 Task: Create new Company, with domain: 'stjohns.edu' and type: 'Prospect'. Add new contact for this company, with mail Id: 'Utkarsh34Myers@stjohns.edu', First Name: Utkarsh, Last name:  Myers, Job Title: 'Graphic Designer', Phone Number: '(702) 555-3461'. Change life cycle stage to  Lead and lead status to  In Progress. Logged in from softage.6@softage.net
Action: Mouse moved to (106, 75)
Screenshot: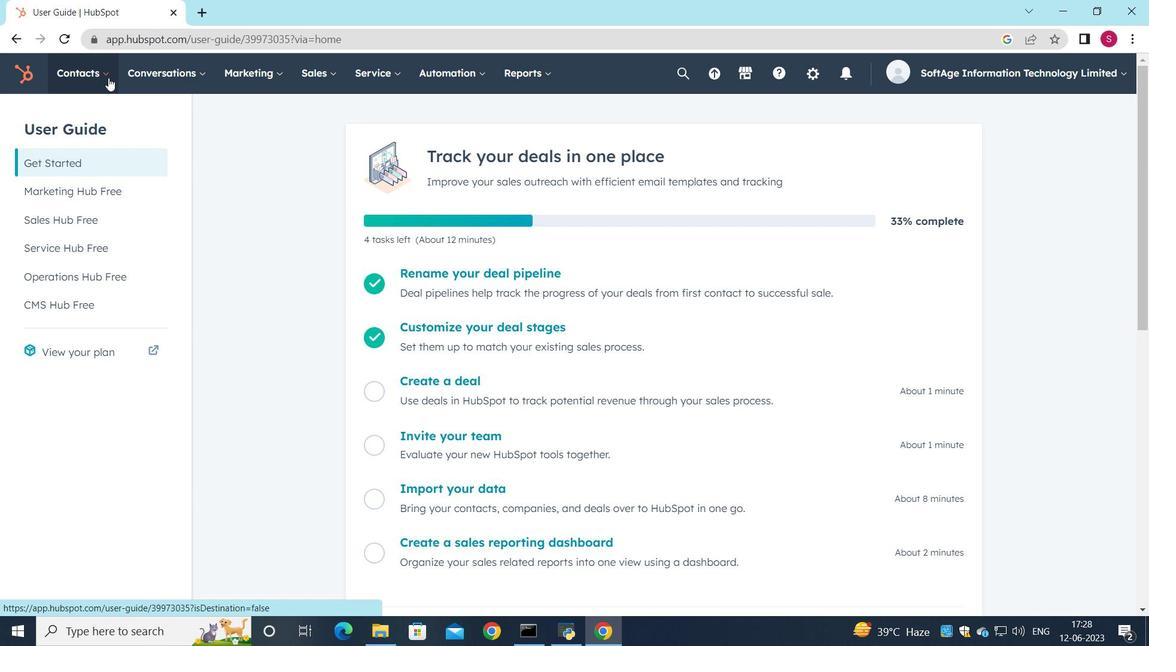 
Action: Mouse pressed left at (106, 75)
Screenshot: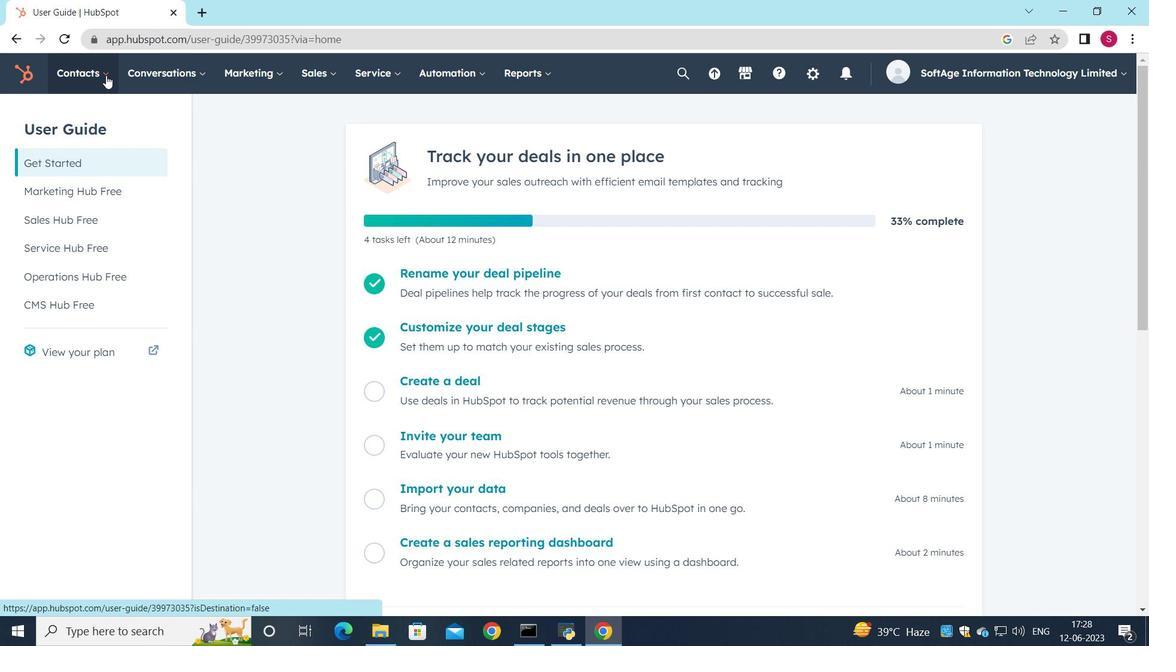 
Action: Mouse moved to (119, 141)
Screenshot: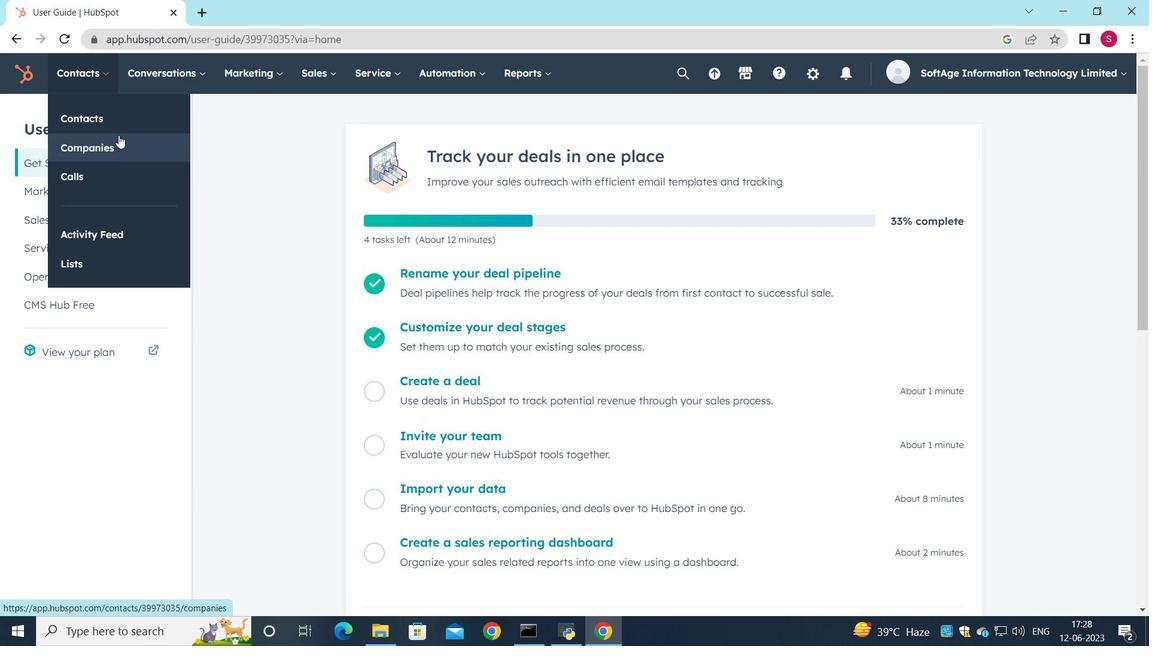 
Action: Mouse pressed left at (119, 141)
Screenshot: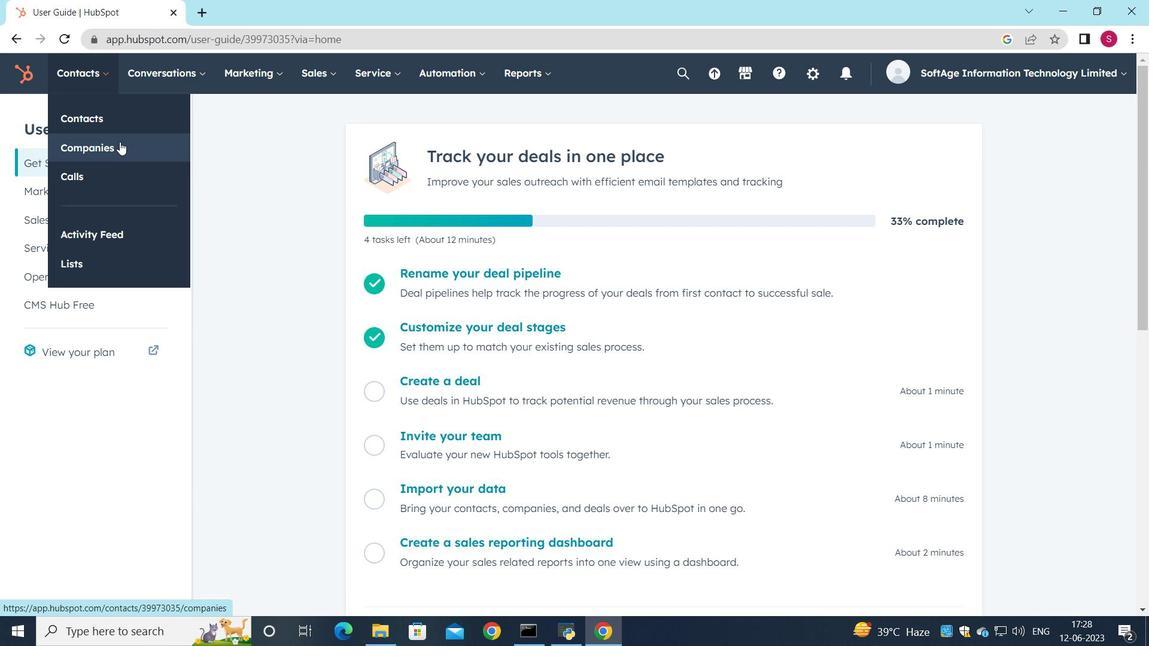 
Action: Mouse moved to (1042, 127)
Screenshot: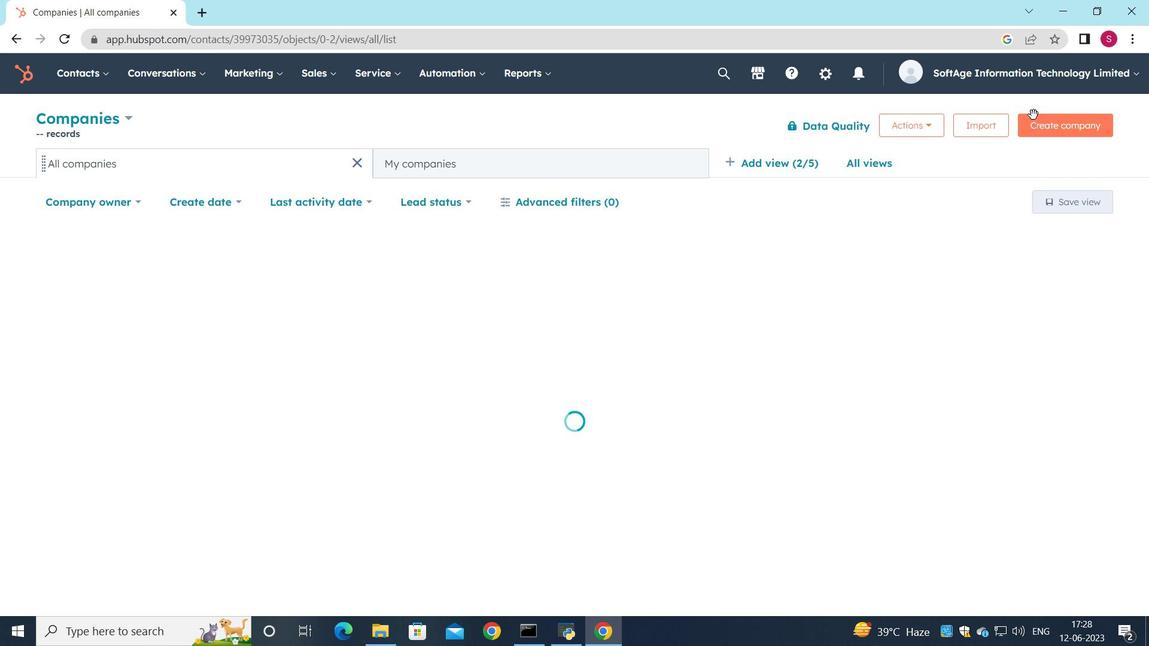 
Action: Mouse pressed left at (1042, 127)
Screenshot: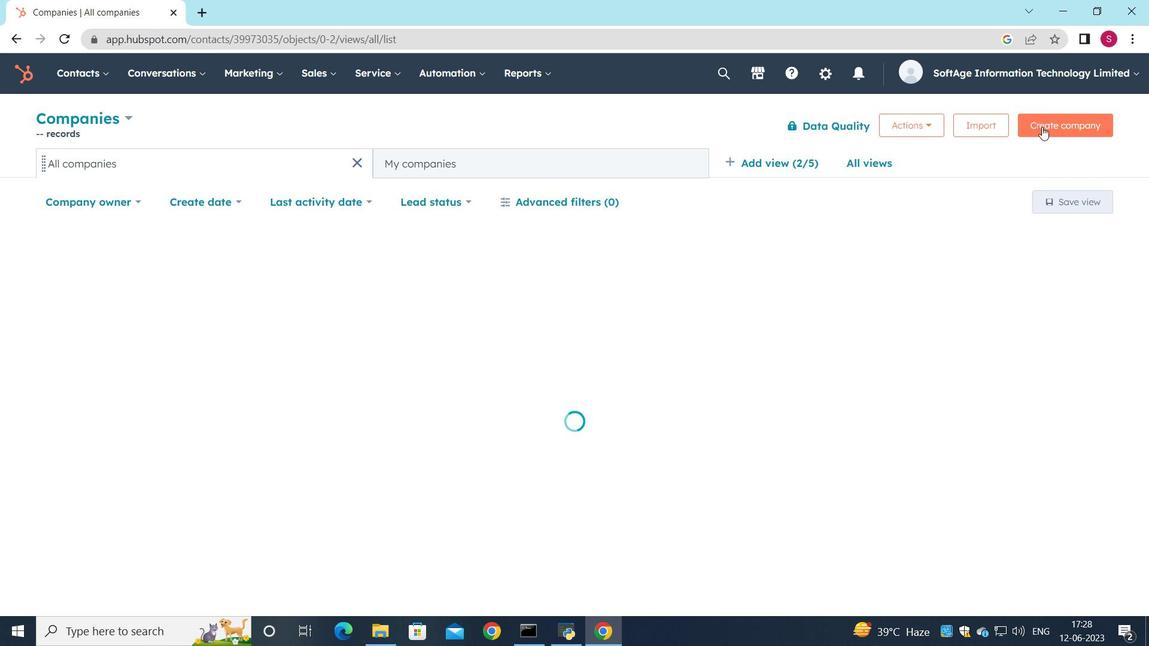 
Action: Mouse moved to (857, 190)
Screenshot: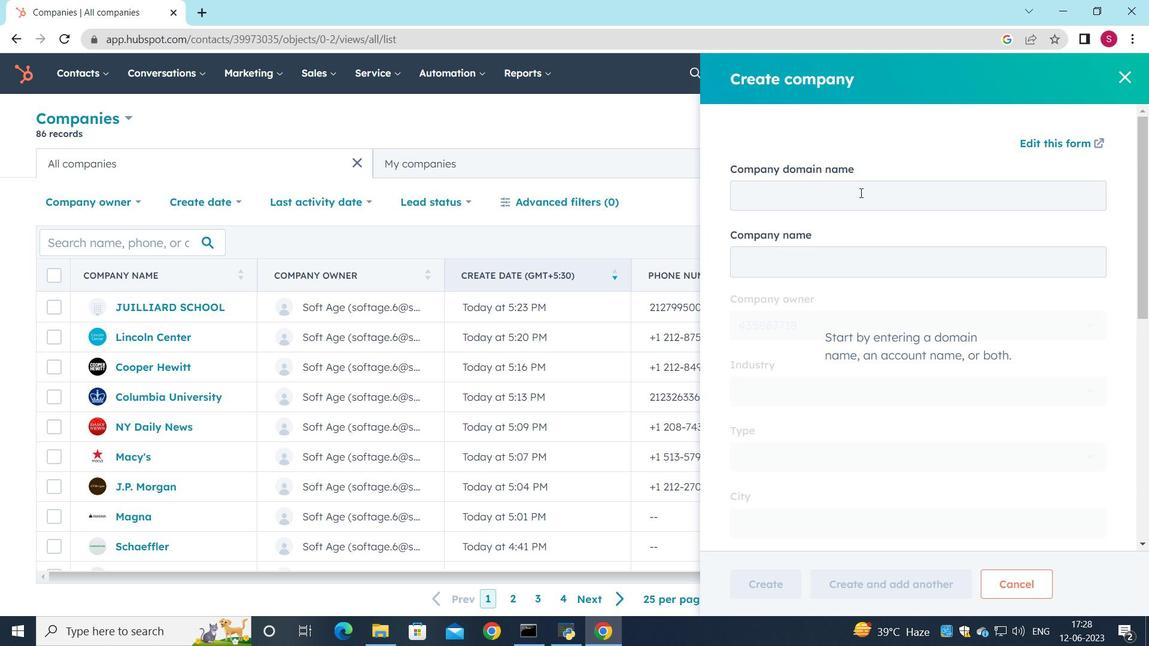 
Action: Mouse pressed left at (857, 190)
Screenshot: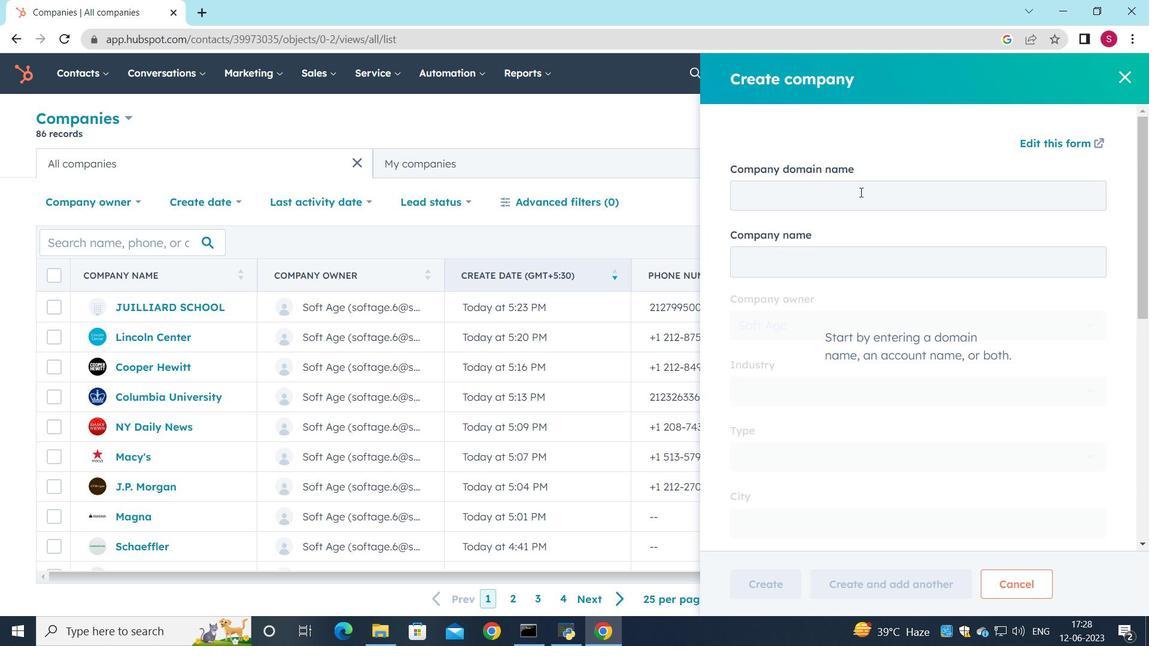 
Action: Key pressed stjohns.edu
Screenshot: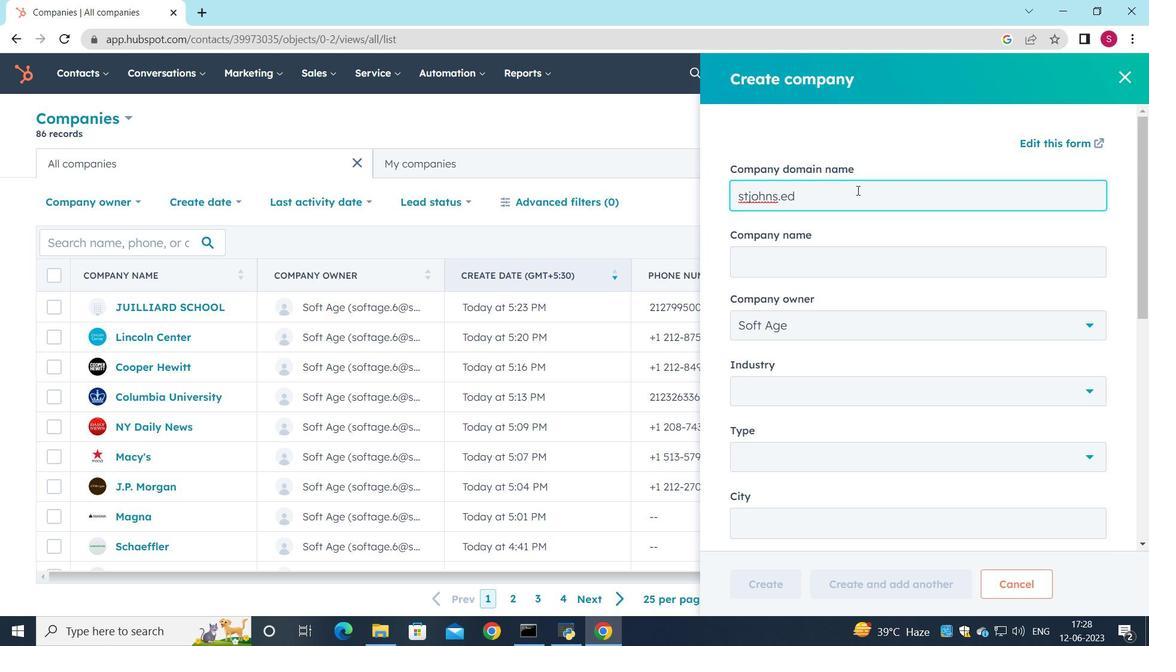 
Action: Mouse moved to (799, 447)
Screenshot: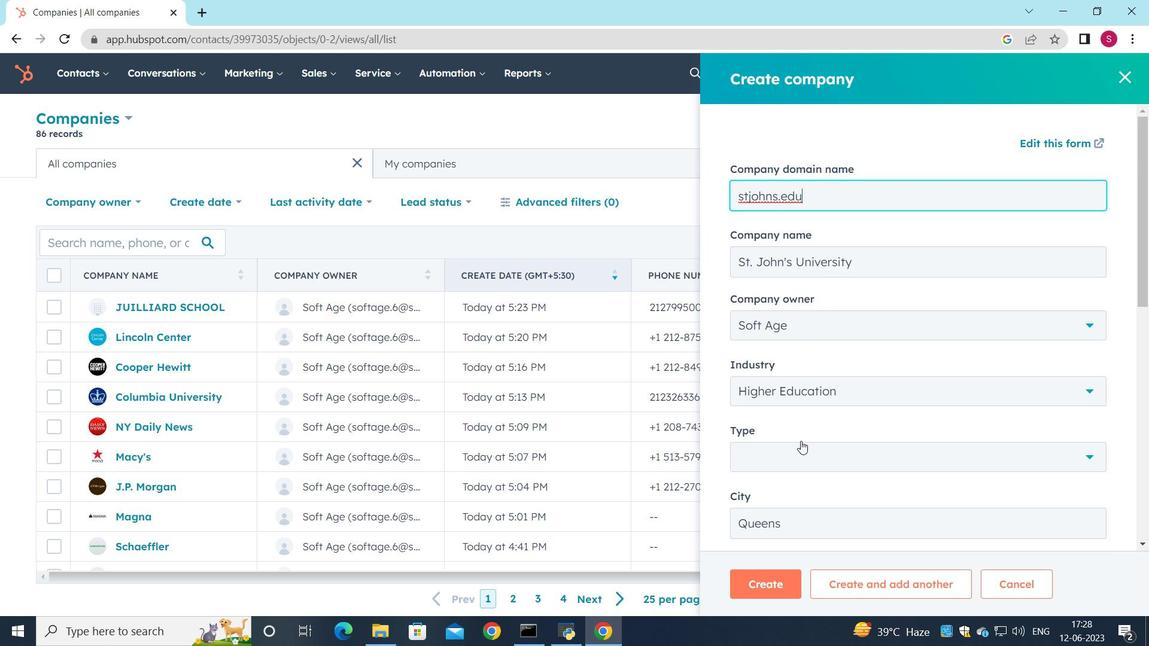 
Action: Mouse pressed left at (799, 447)
Screenshot: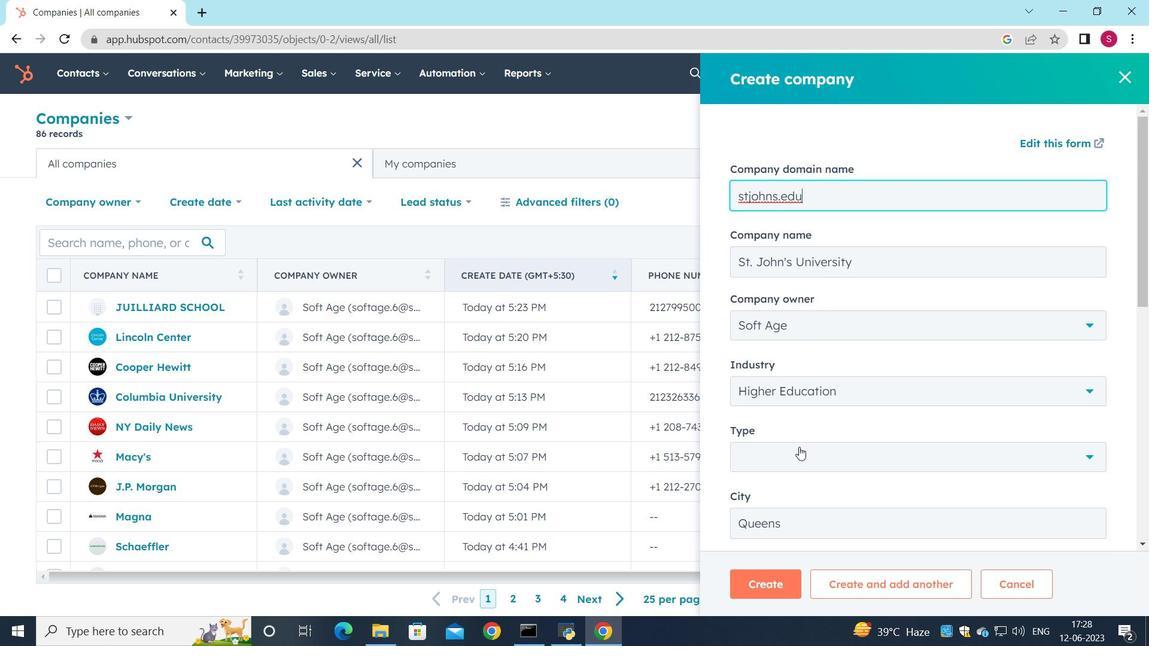 
Action: Mouse moved to (763, 328)
Screenshot: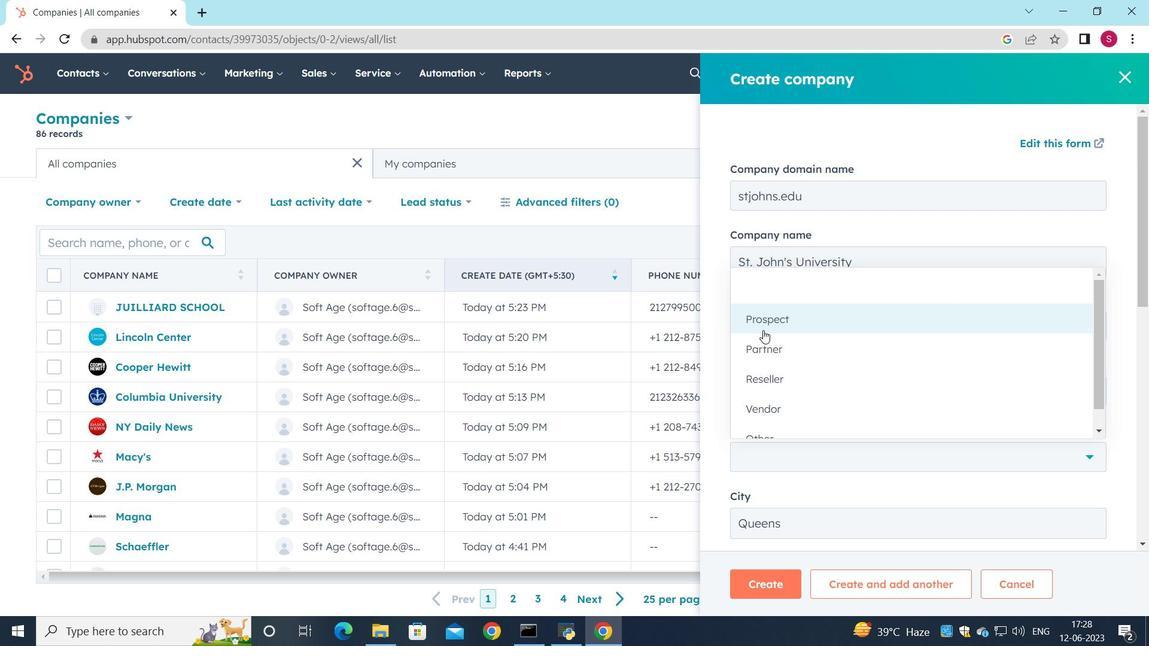 
Action: Mouse pressed left at (763, 328)
Screenshot: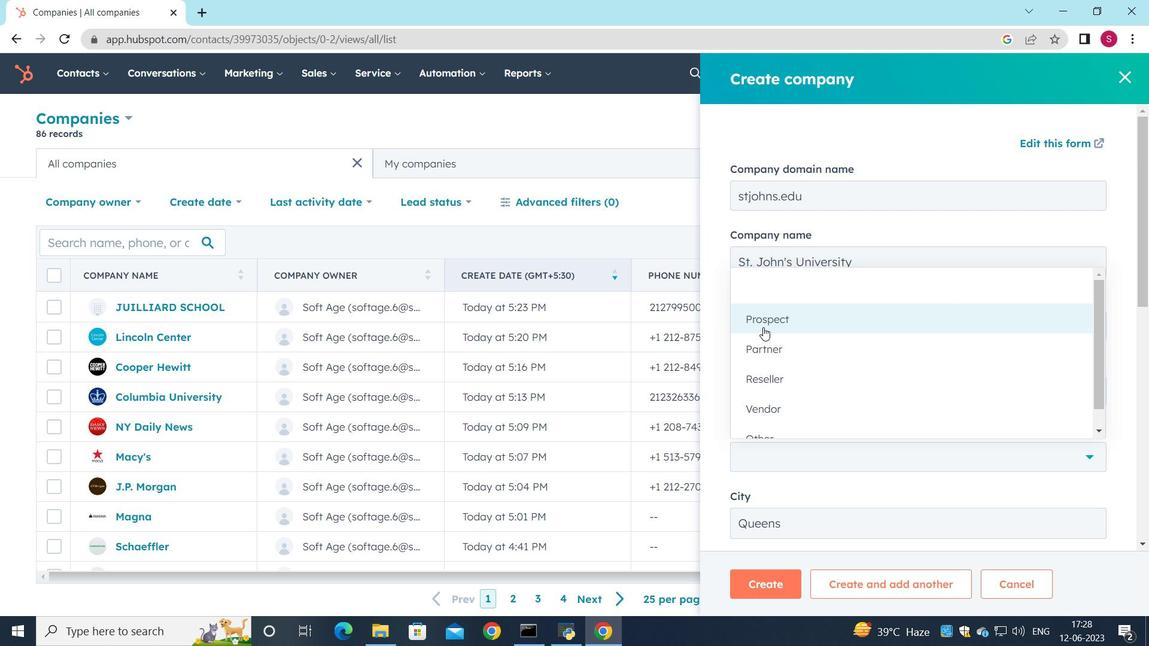 
Action: Mouse moved to (754, 385)
Screenshot: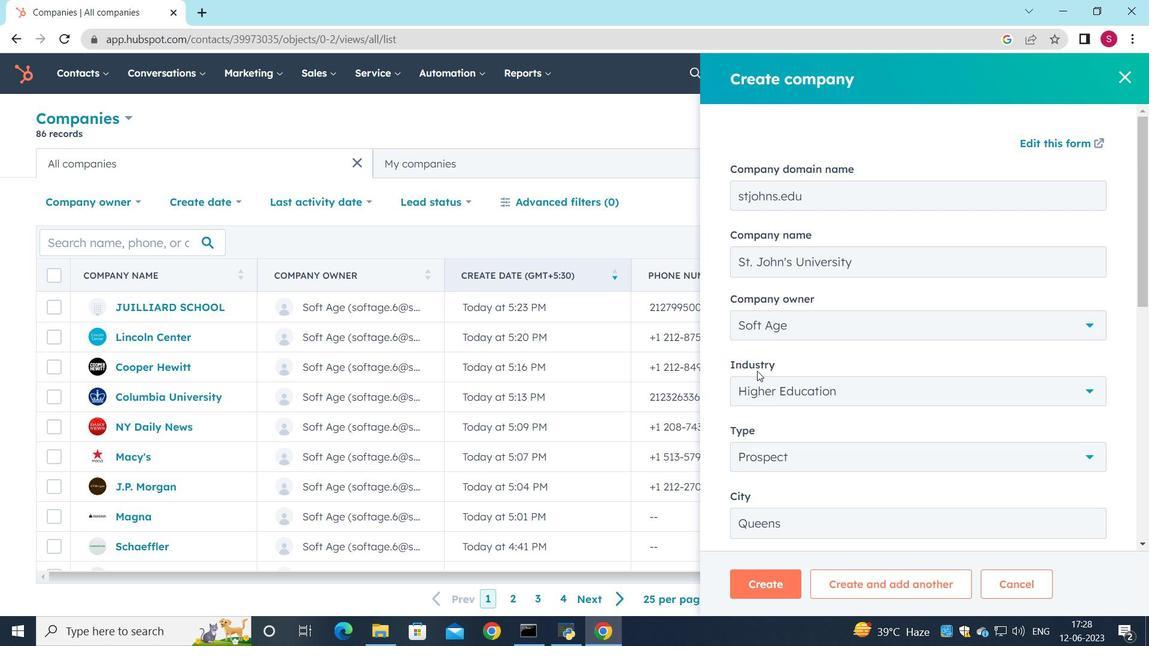 
Action: Mouse scrolled (754, 384) with delta (0, 0)
Screenshot: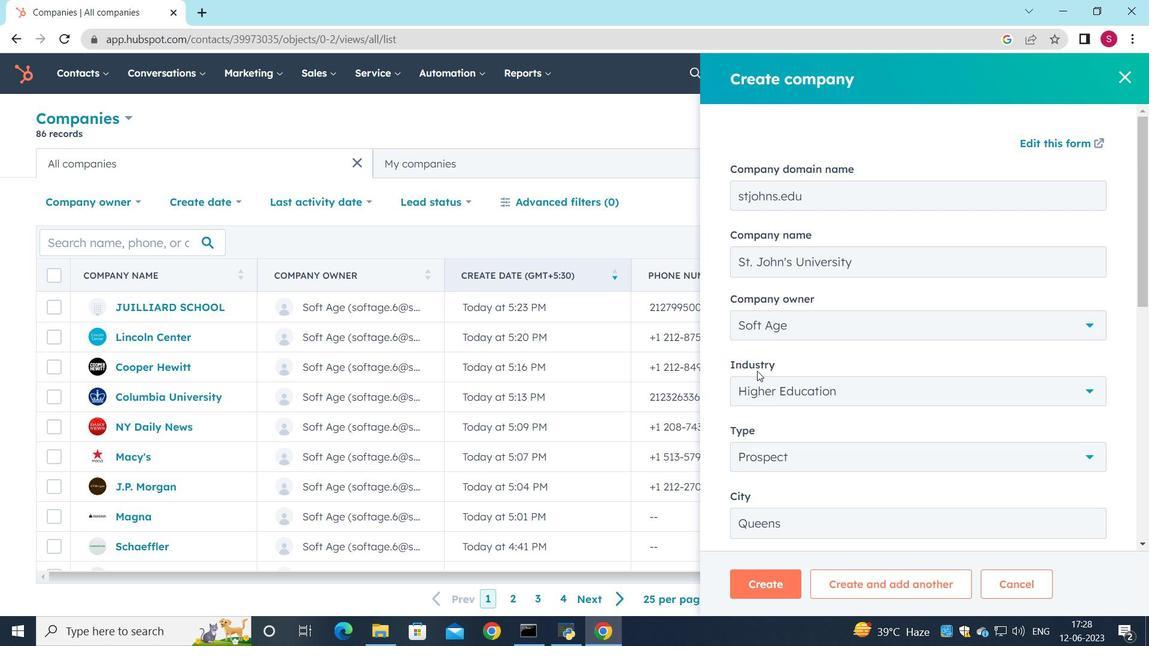 
Action: Mouse moved to (754, 401)
Screenshot: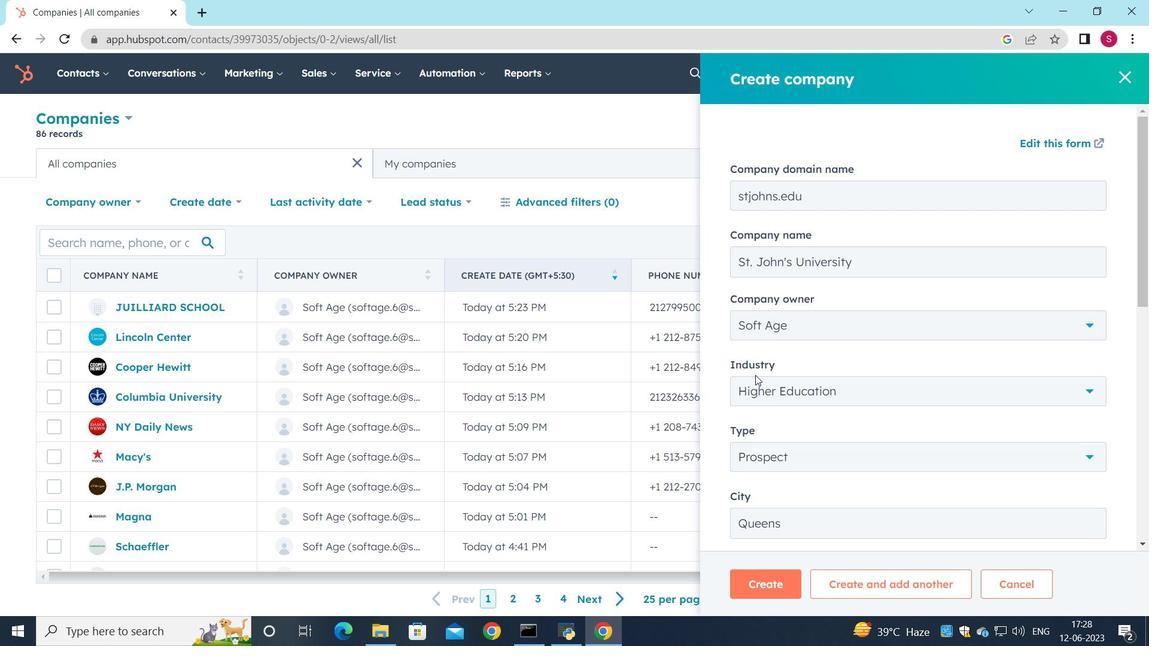 
Action: Mouse scrolled (754, 400) with delta (0, 0)
Screenshot: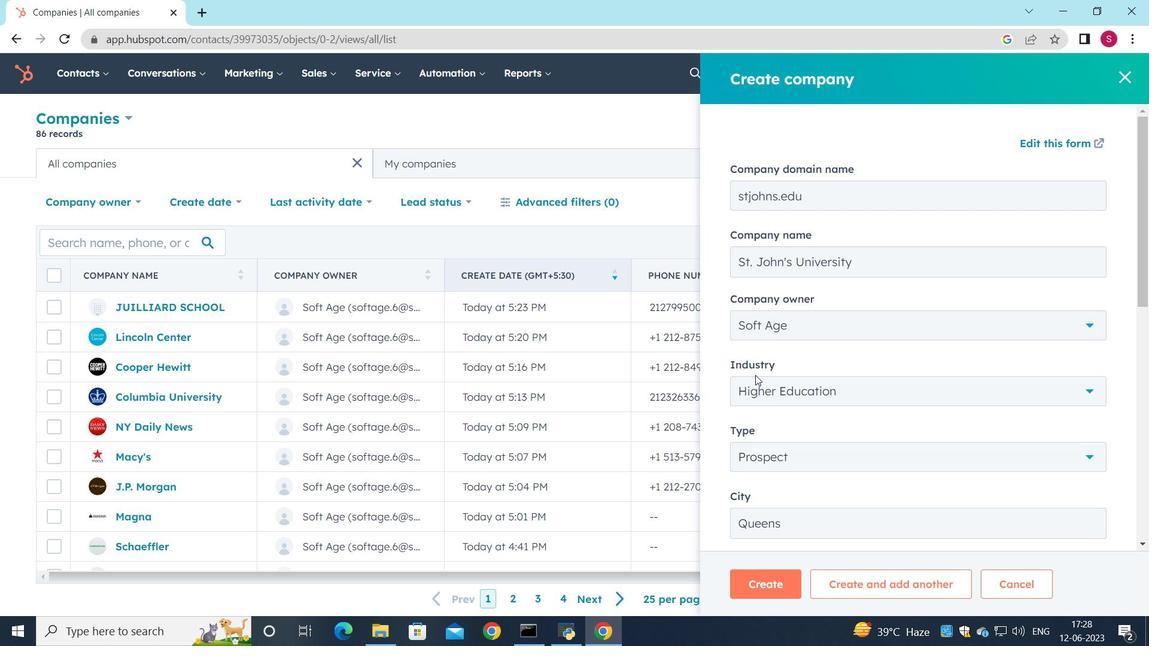 
Action: Mouse moved to (759, 591)
Screenshot: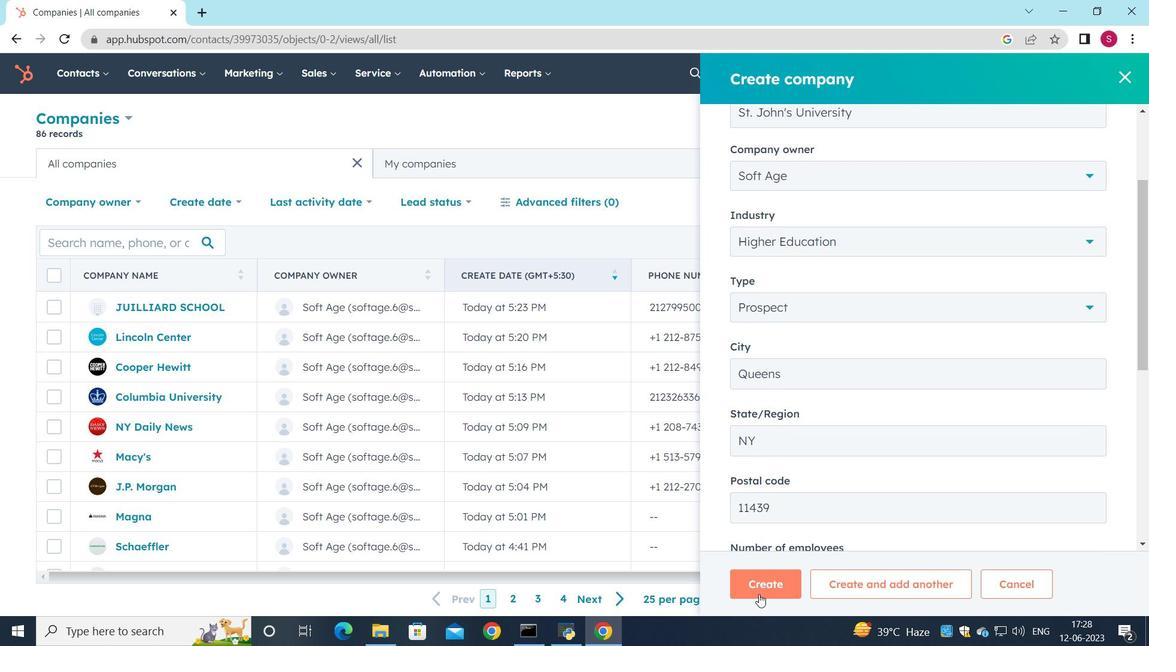 
Action: Mouse pressed left at (759, 591)
Screenshot: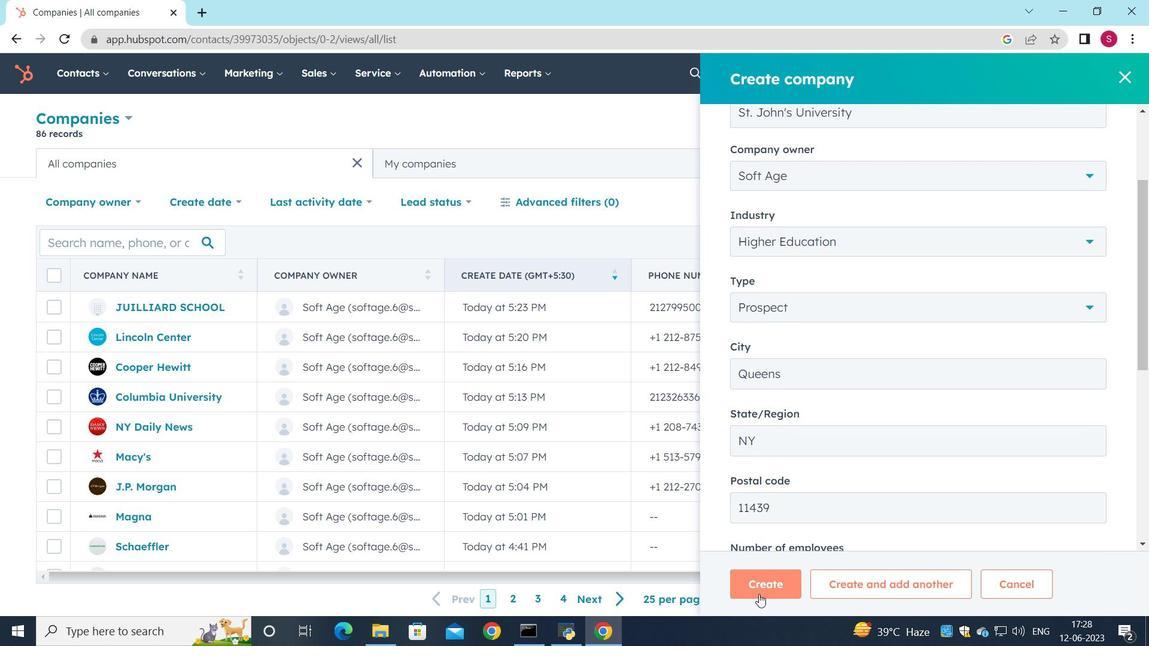 
Action: Mouse moved to (666, 414)
Screenshot: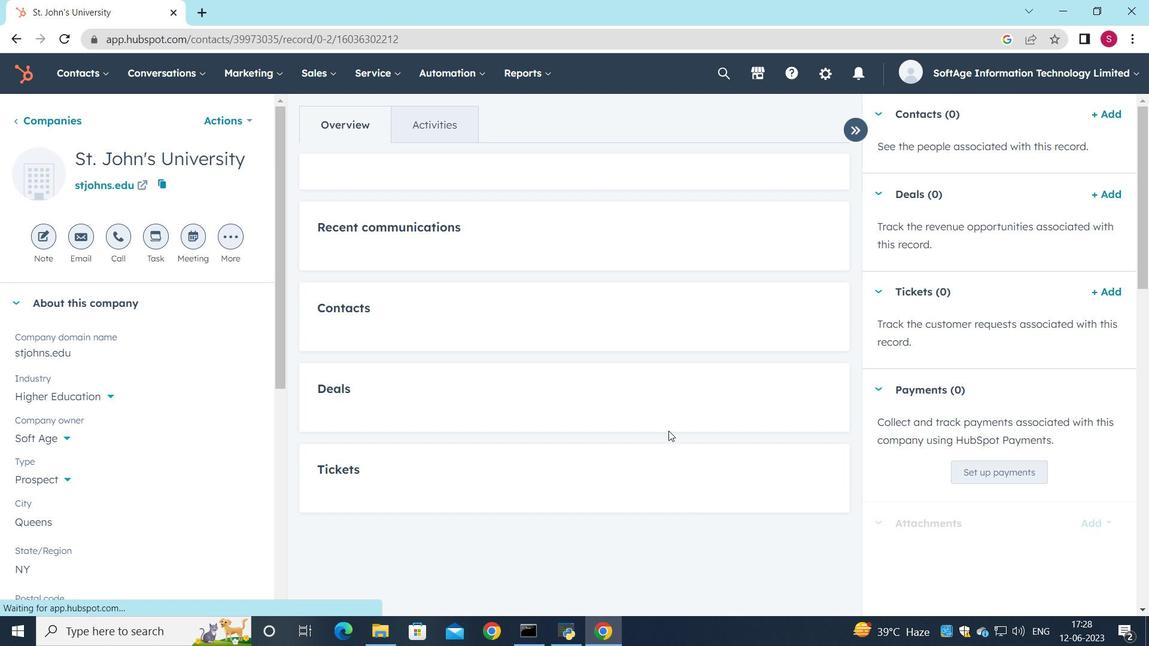 
Action: Mouse scrolled (666, 414) with delta (0, 0)
Screenshot: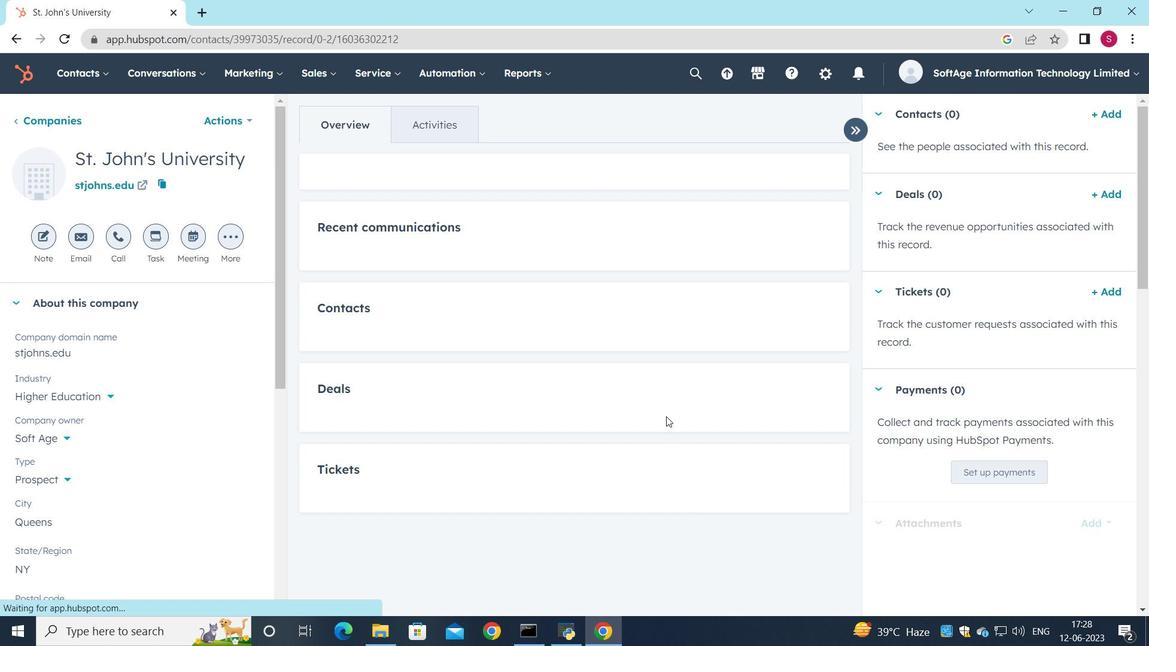 
Action: Mouse moved to (675, 404)
Screenshot: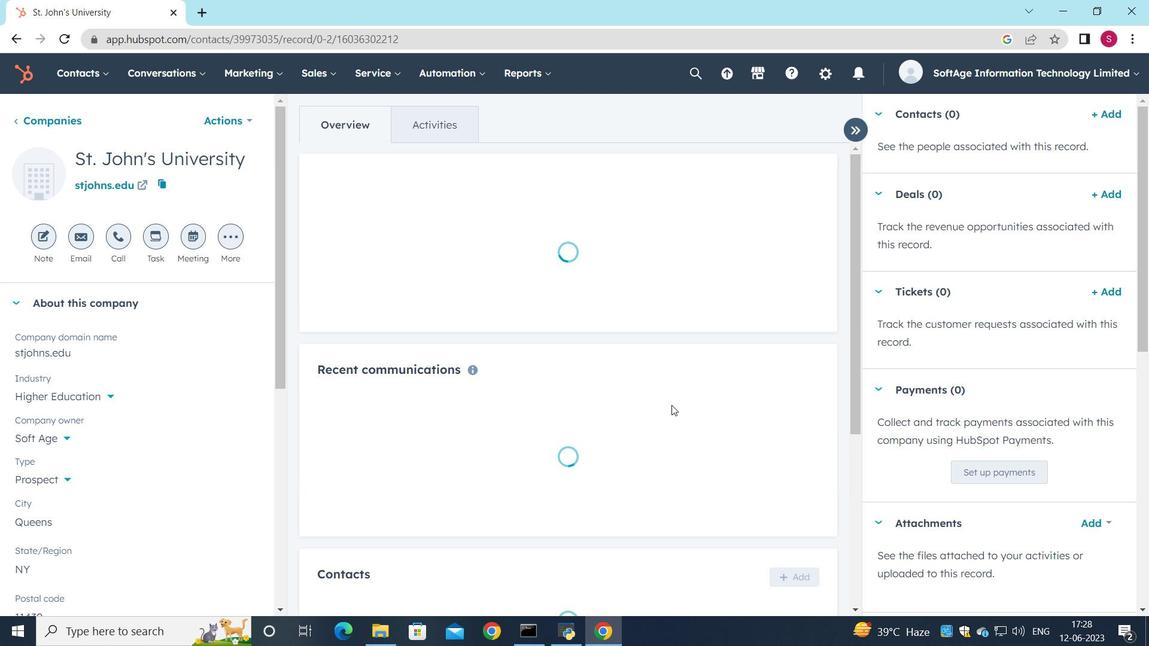 
Action: Mouse scrolled (675, 403) with delta (0, 0)
Screenshot: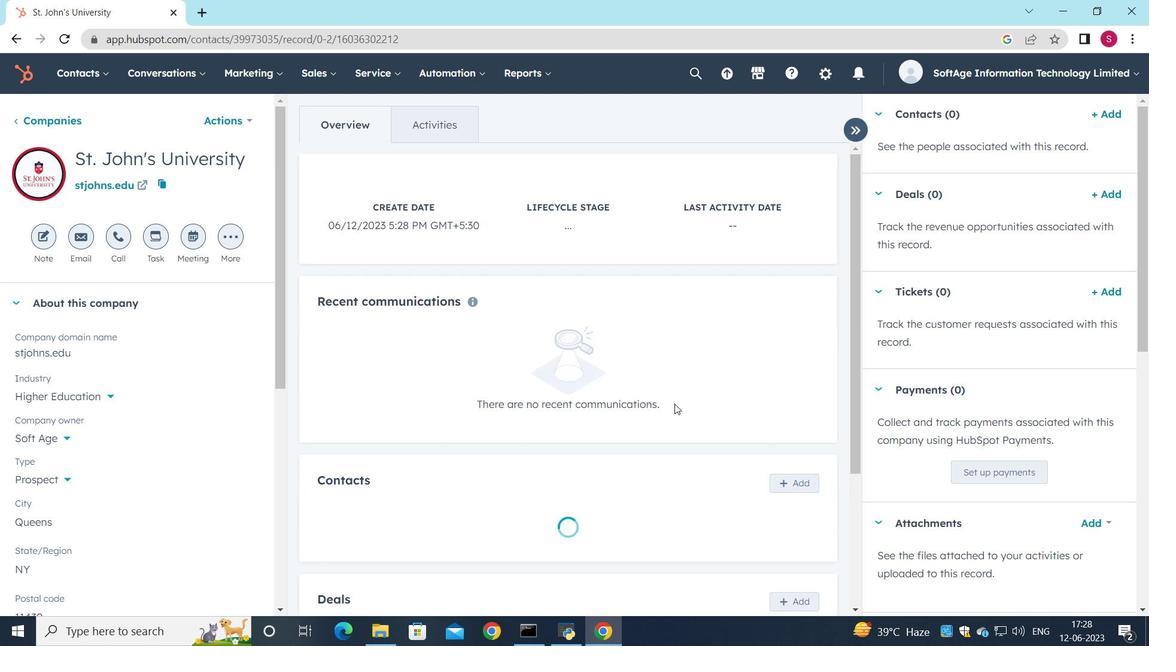 
Action: Mouse moved to (785, 413)
Screenshot: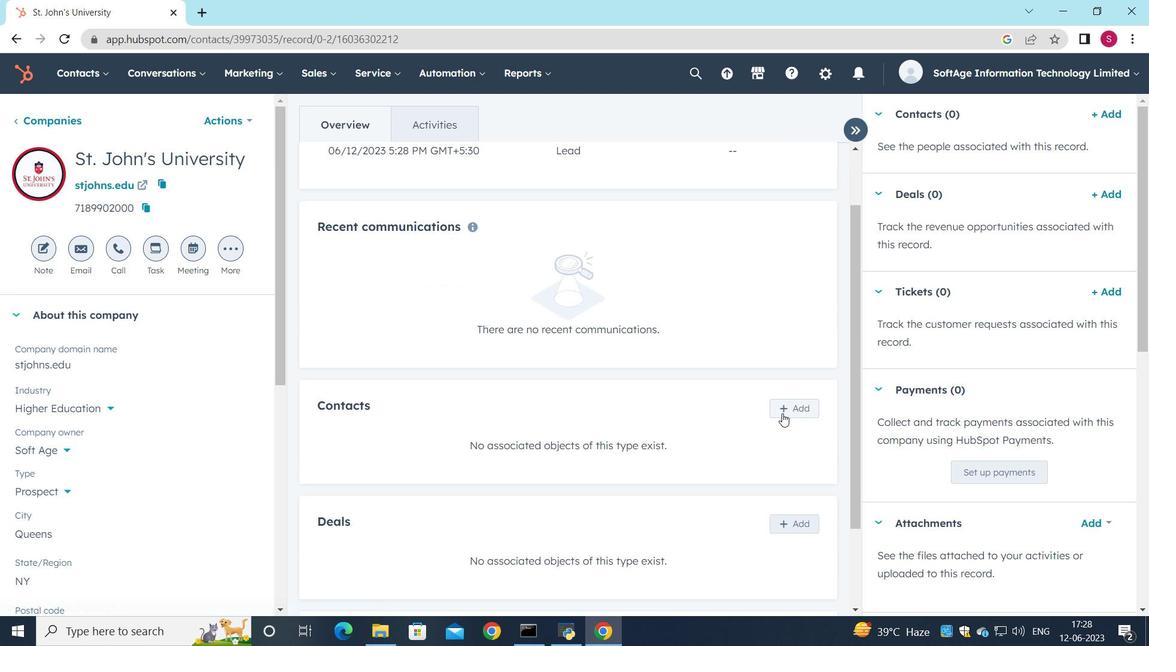 
Action: Mouse pressed left at (785, 413)
Screenshot: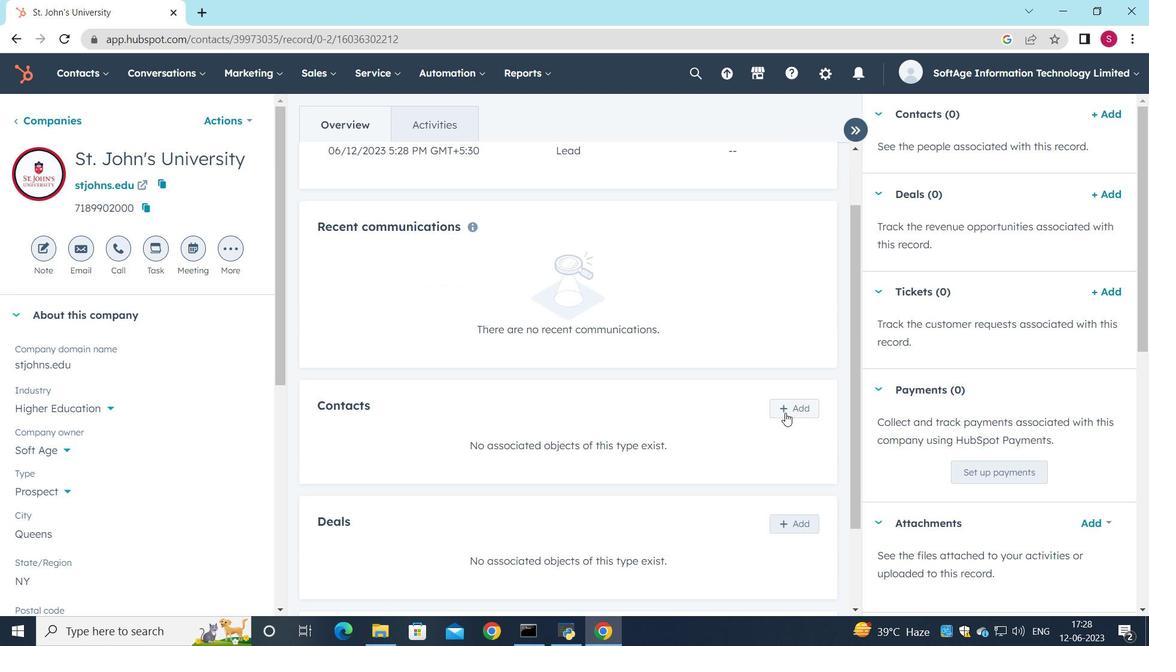 
Action: Mouse moved to (816, 160)
Screenshot: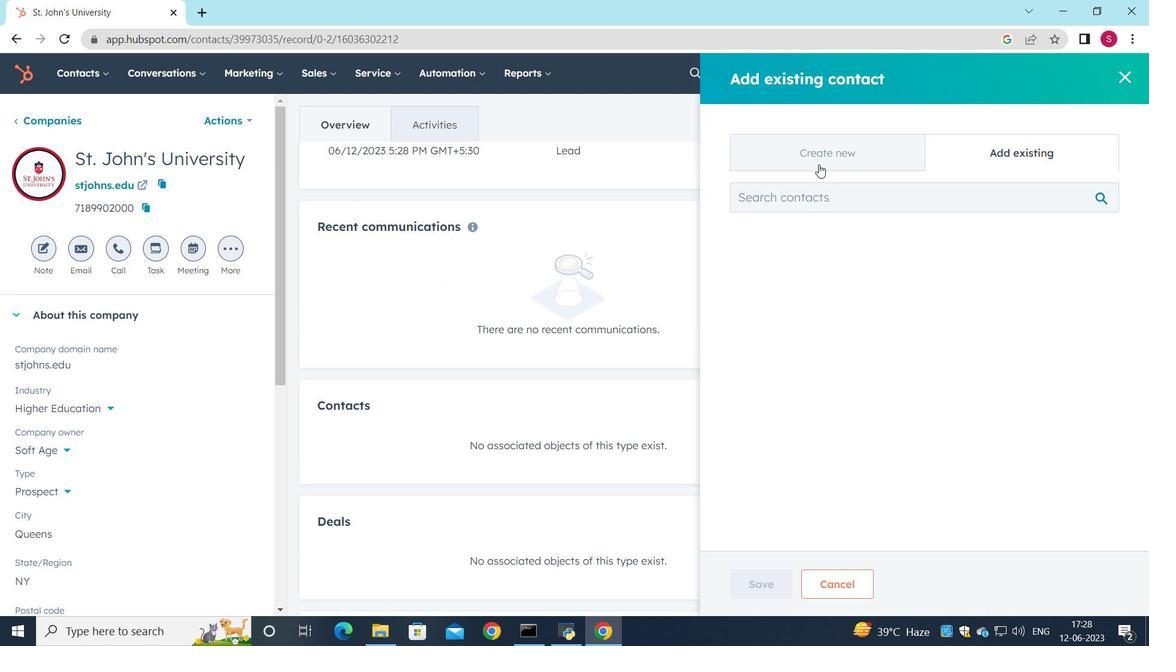 
Action: Mouse pressed left at (816, 160)
Screenshot: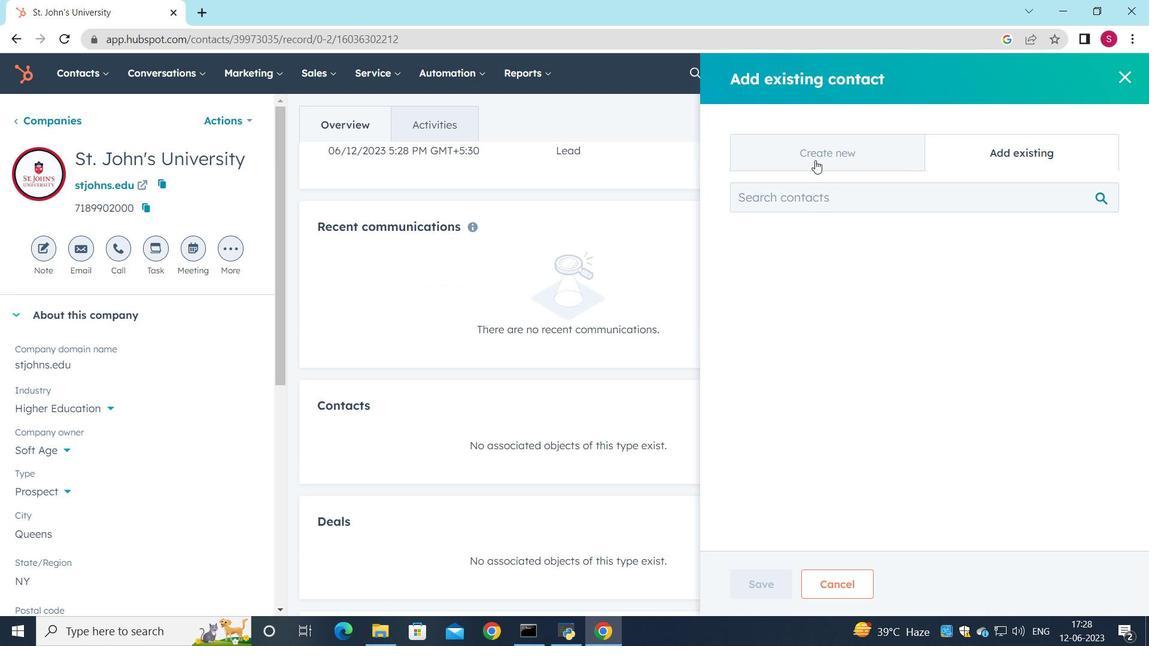 
Action: Mouse moved to (826, 238)
Screenshot: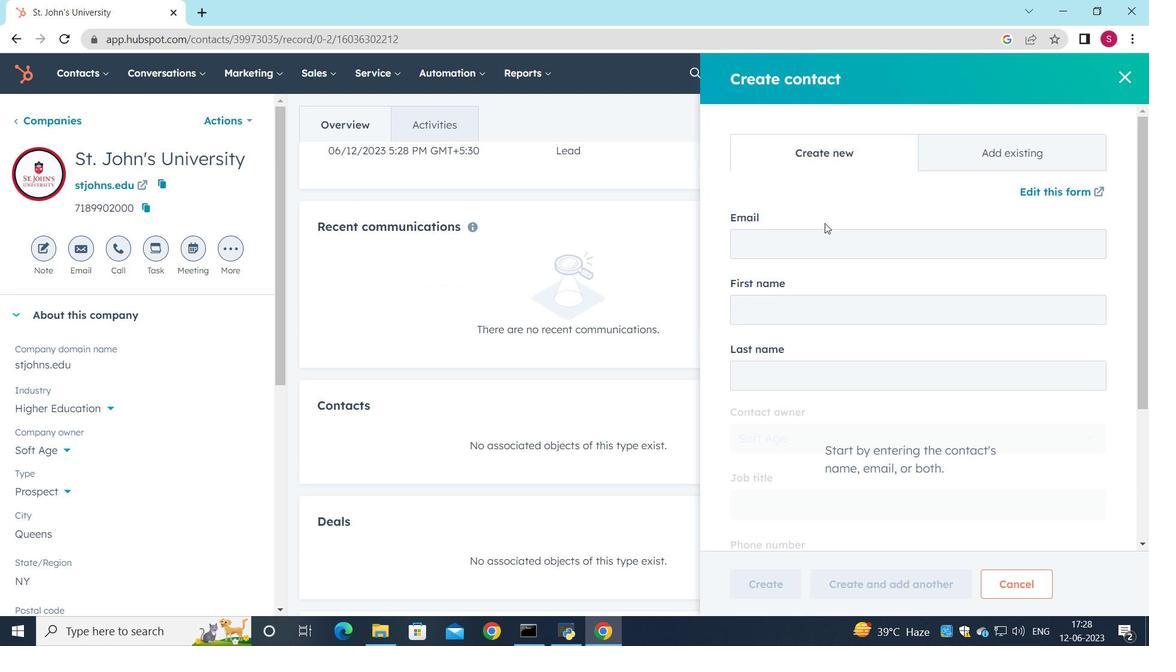 
Action: Mouse pressed left at (826, 238)
Screenshot: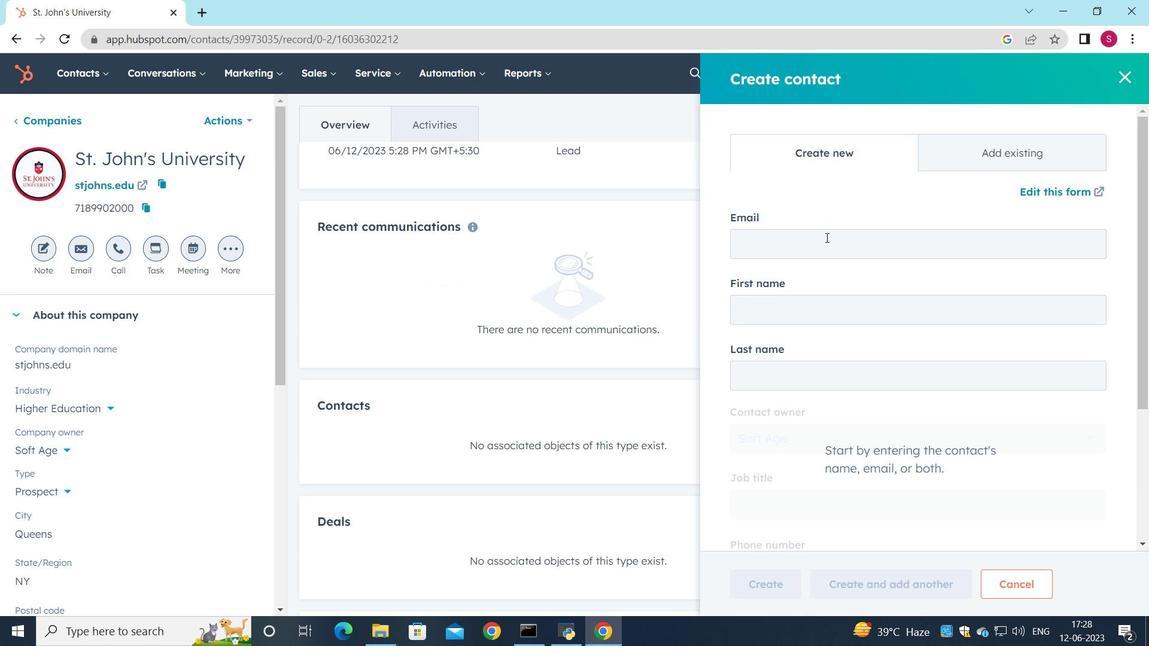 
Action: Key pressed <Key.shift><Key.shift><Key.shift><Key.shift><Key.shift><Key.shift><Key.shift><Key.shift><Key.shift><Key.shift><Key.shift><Key.shift><Key.shift><Key.shift>Uta<Key.backspace>kae<Key.backspace>rsh34<Key.shift_r>Myers<Key.shift>@stjohns.edu
Screenshot: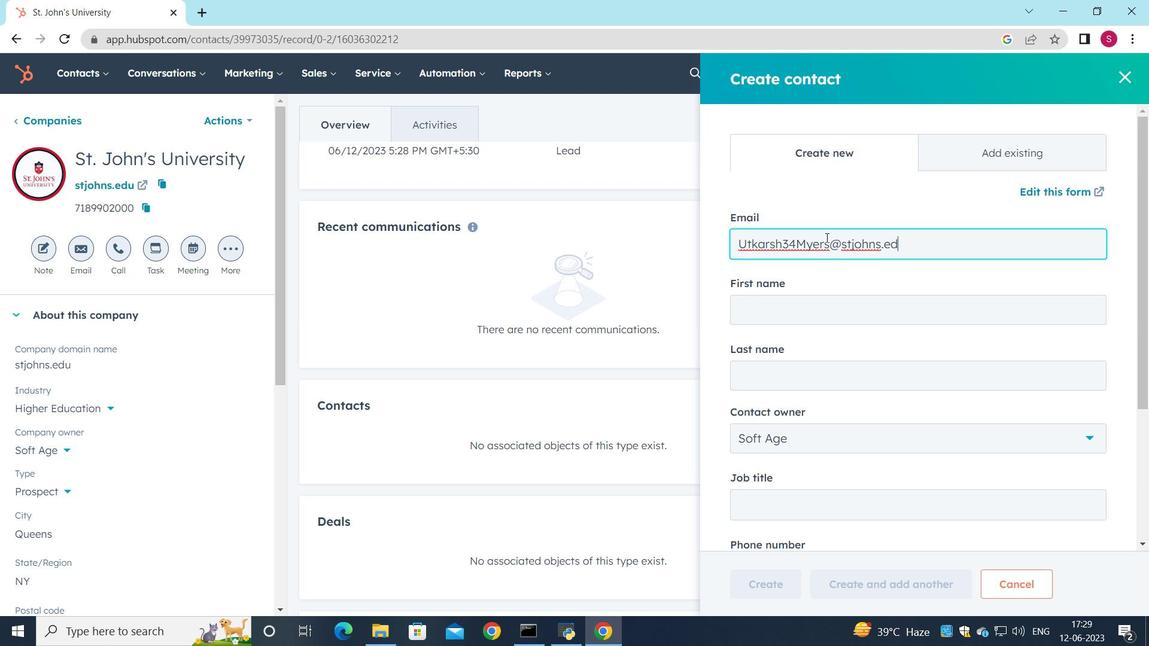 
Action: Mouse moved to (848, 314)
Screenshot: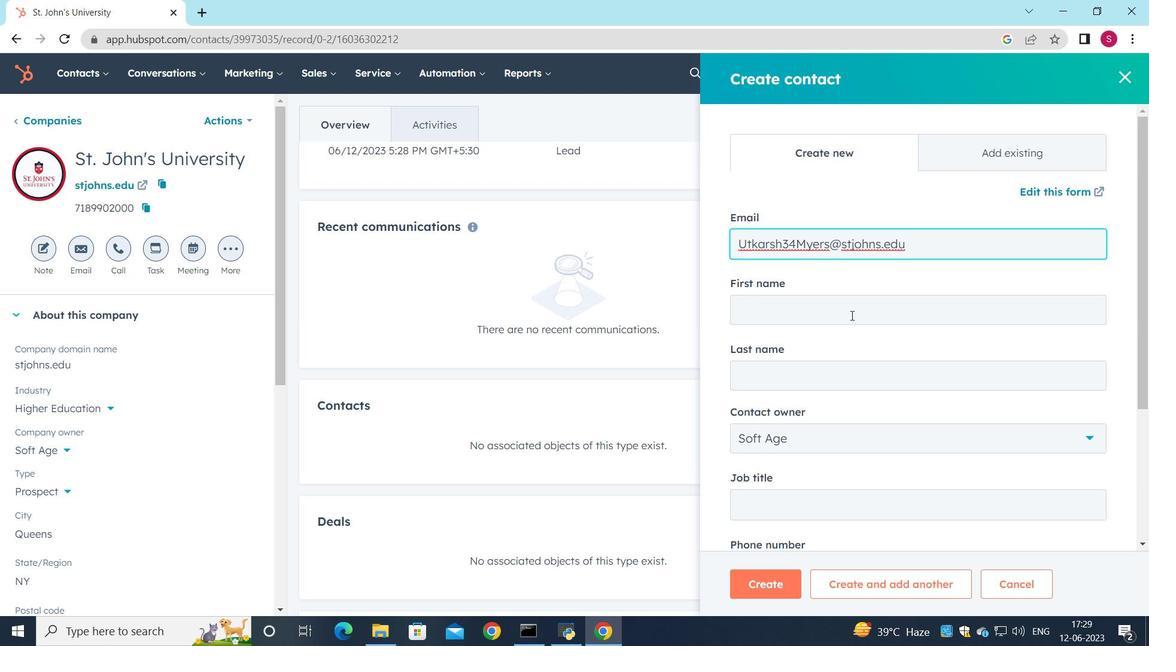 
Action: Mouse pressed left at (848, 314)
Screenshot: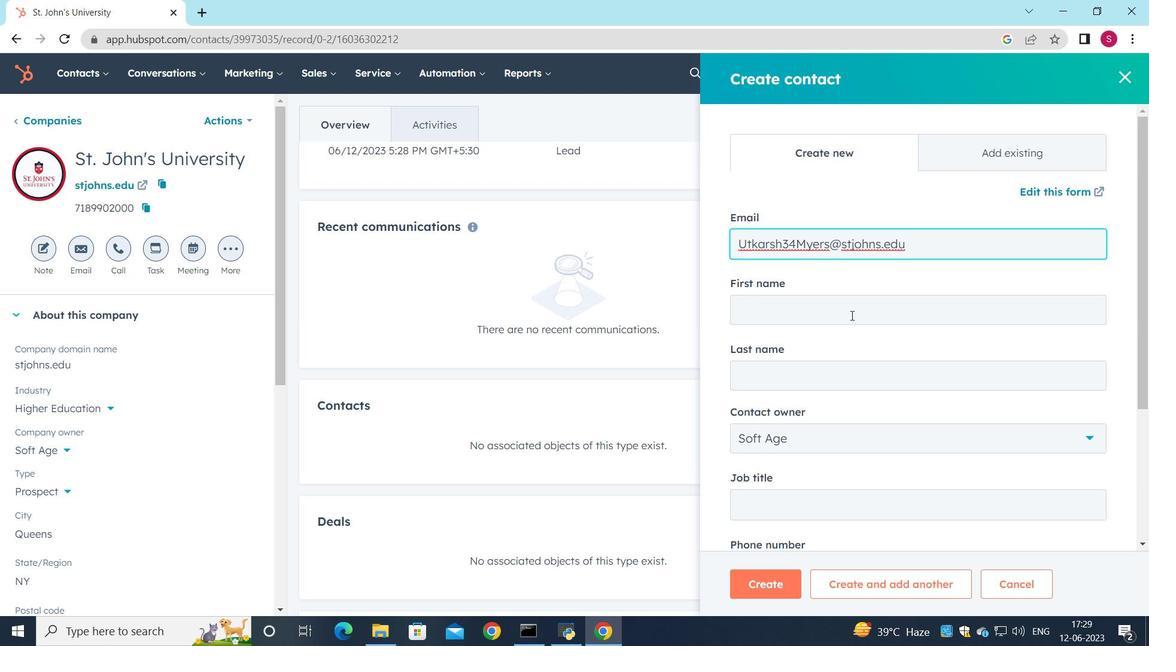 
Action: Key pressed <Key.shift_r>Utkarsh
Screenshot: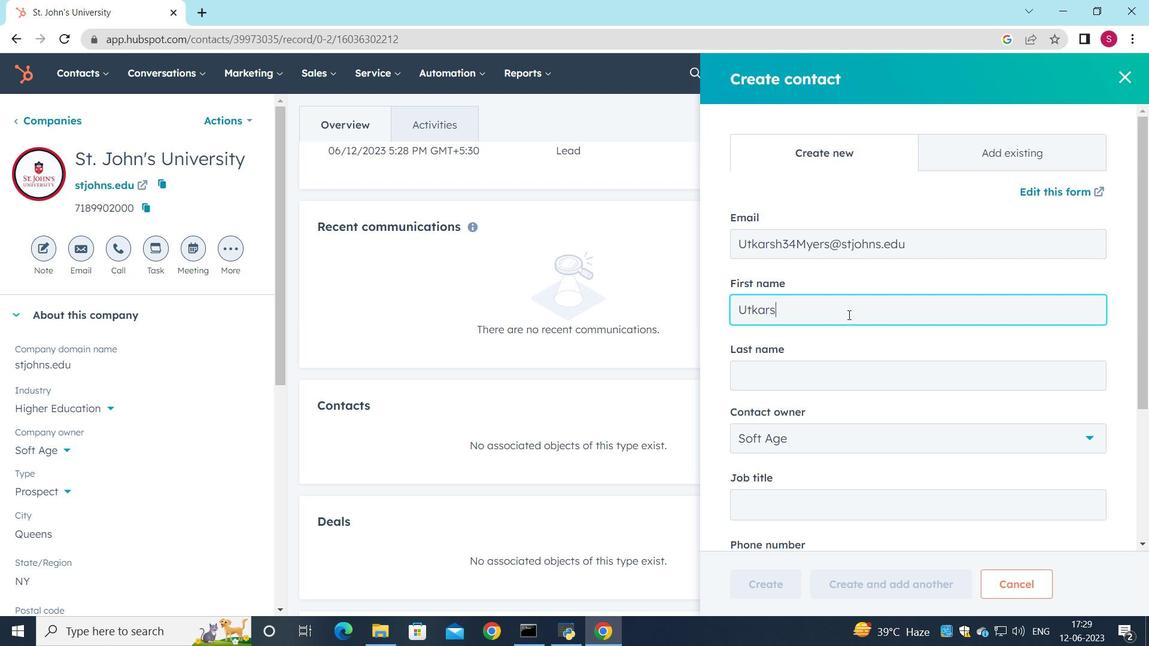 
Action: Mouse moved to (835, 363)
Screenshot: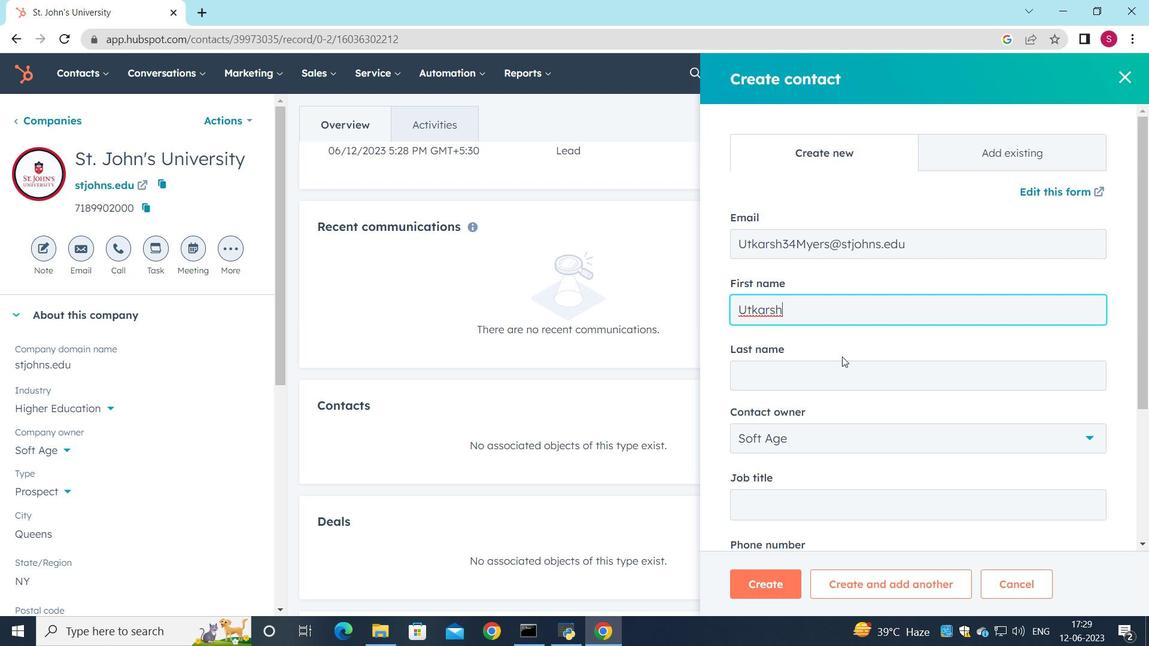 
Action: Mouse pressed left at (835, 363)
Screenshot: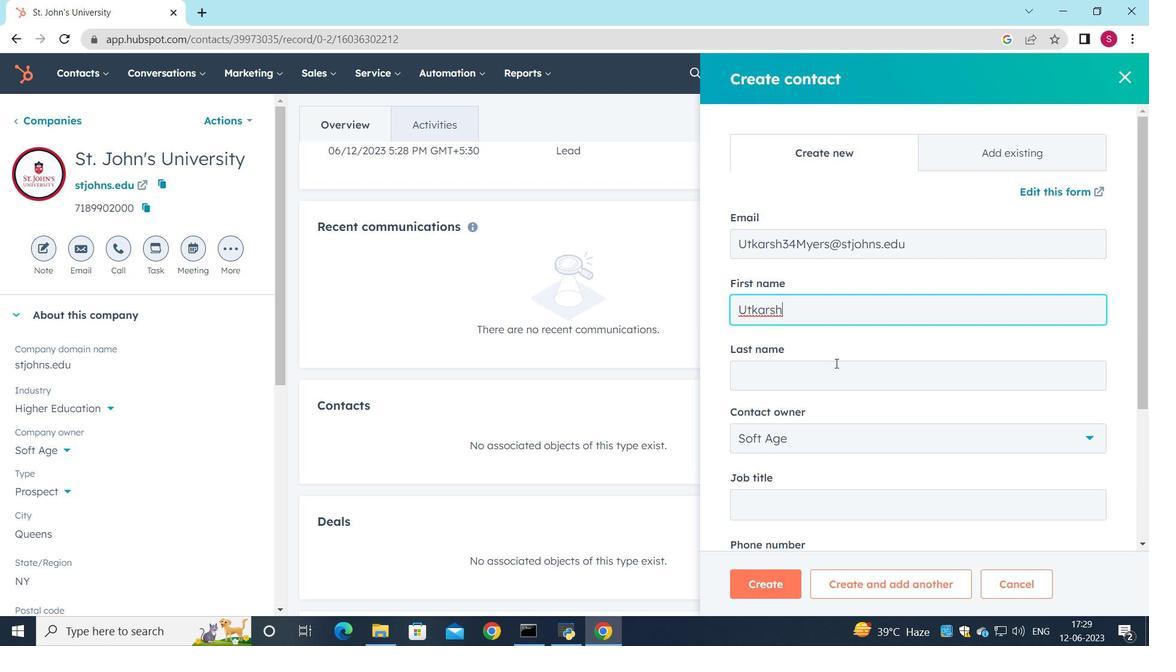
Action: Key pressed <Key.shift_r>Myers
Screenshot: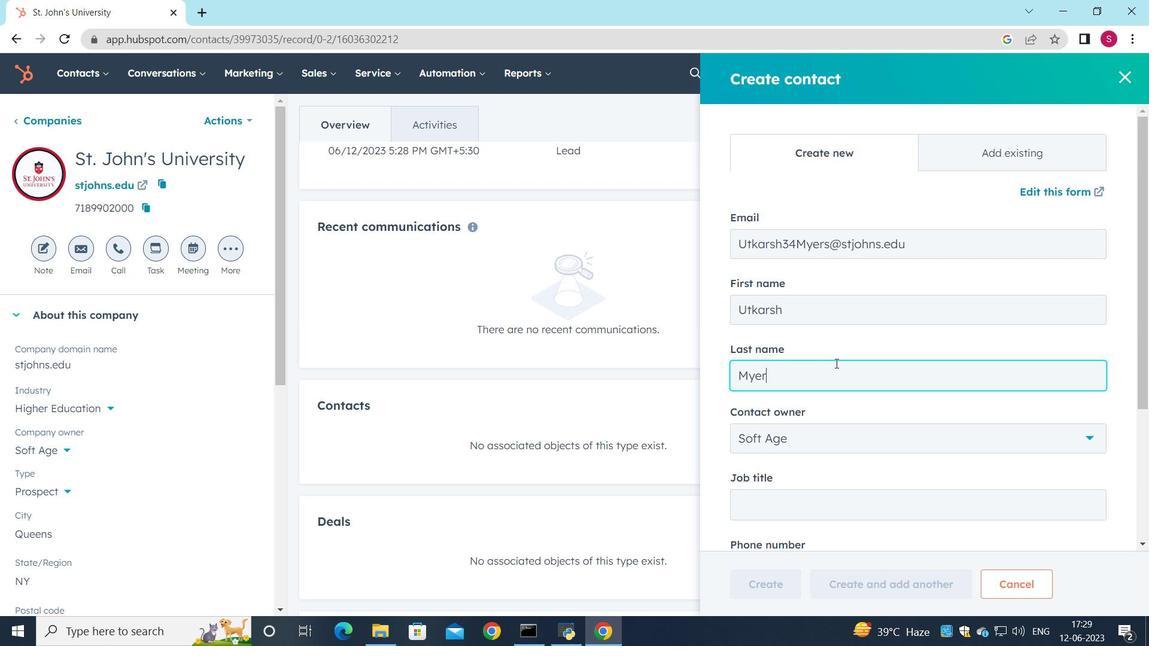 
Action: Mouse moved to (805, 510)
Screenshot: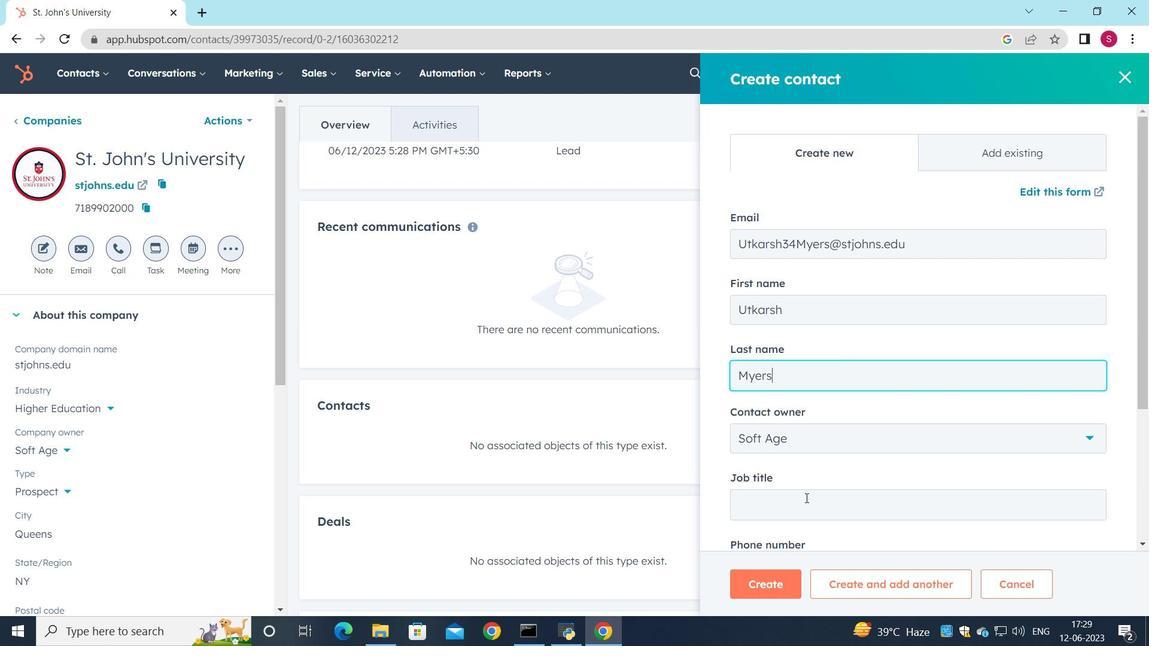 
Action: Mouse pressed left at (805, 510)
Screenshot: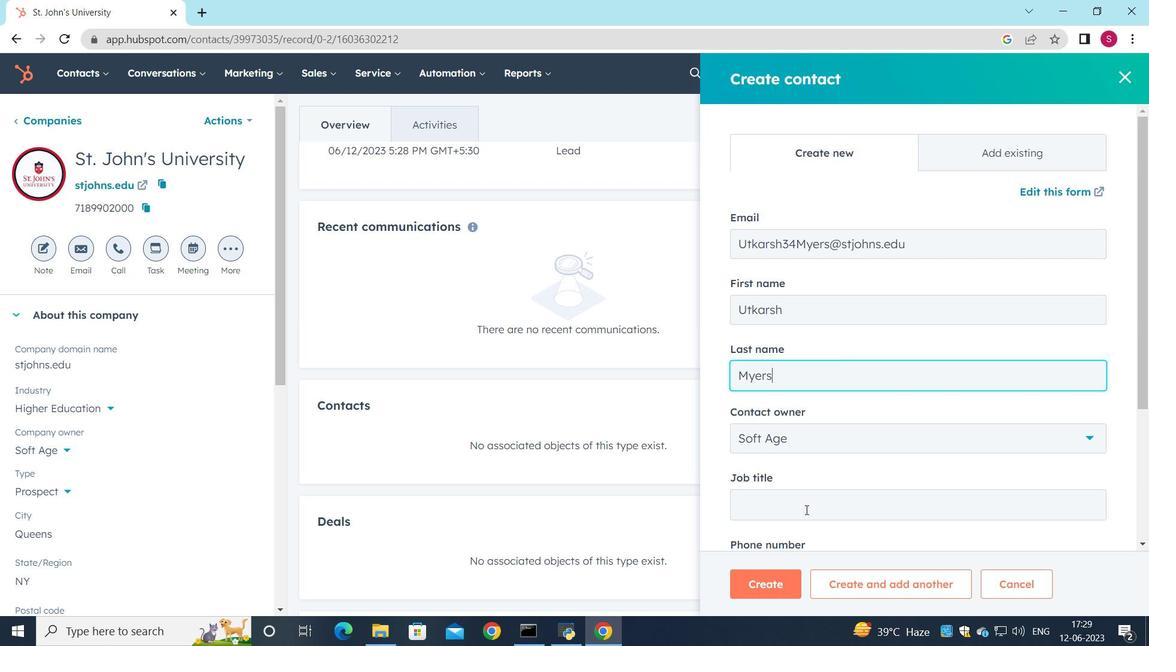 
Action: Mouse moved to (783, 437)
Screenshot: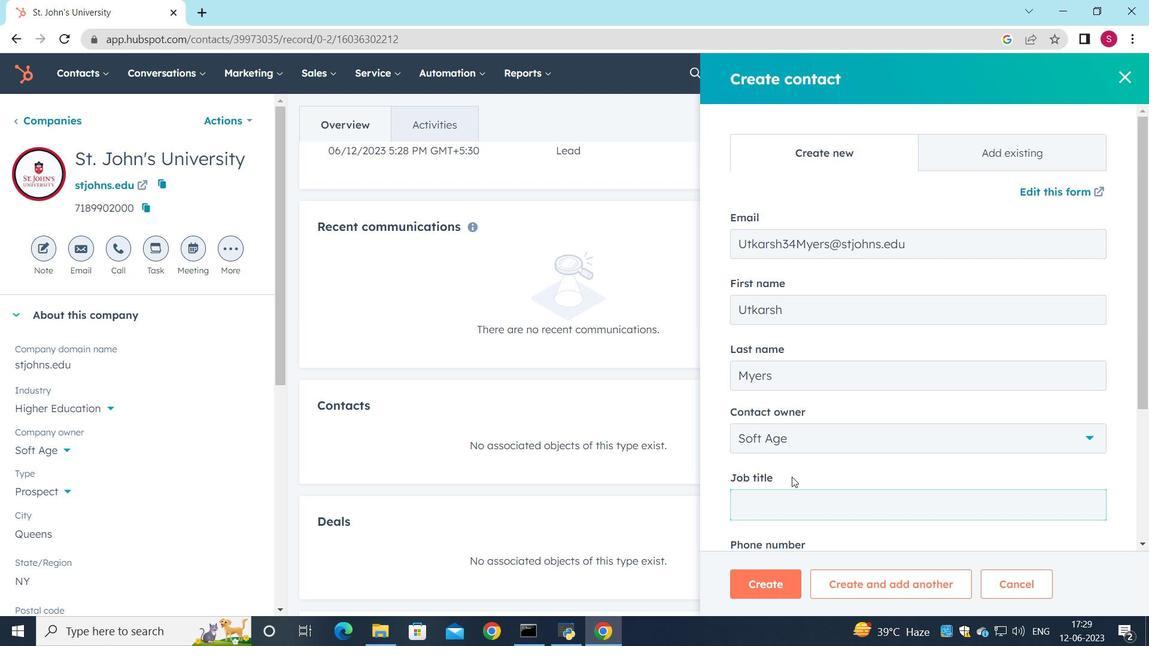 
Action: Mouse scrolled (783, 437) with delta (0, 0)
Screenshot: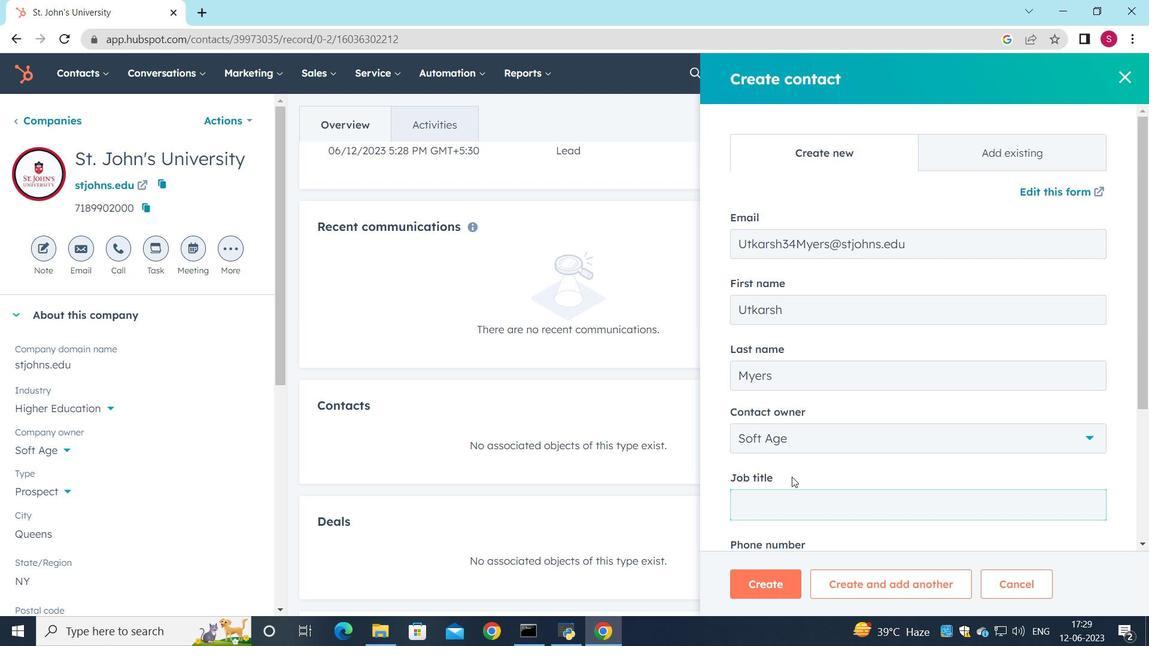 
Action: Mouse scrolled (783, 437) with delta (0, 0)
Screenshot: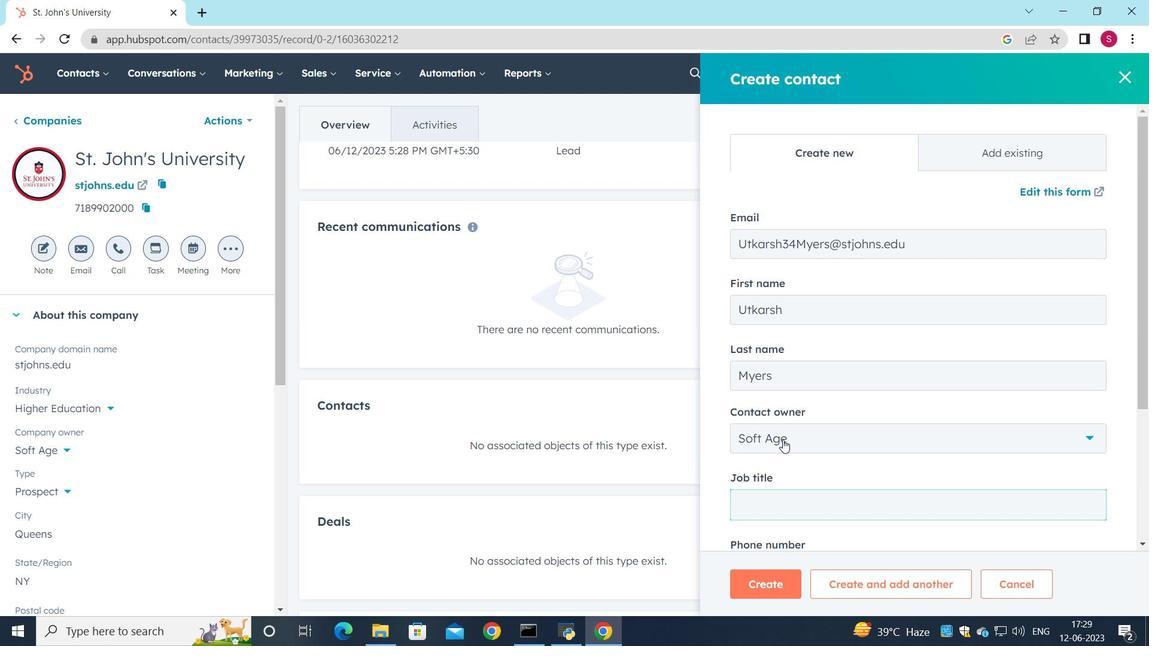 
Action: Key pressed <Key.shift><Key.shift><Key.shift><Key.shift><Key.shift><Key.shift><Key.shift><Key.shift><Key.shift><Key.shift><Key.shift>Graphic<Key.space><Key.shift>Designer
Screenshot: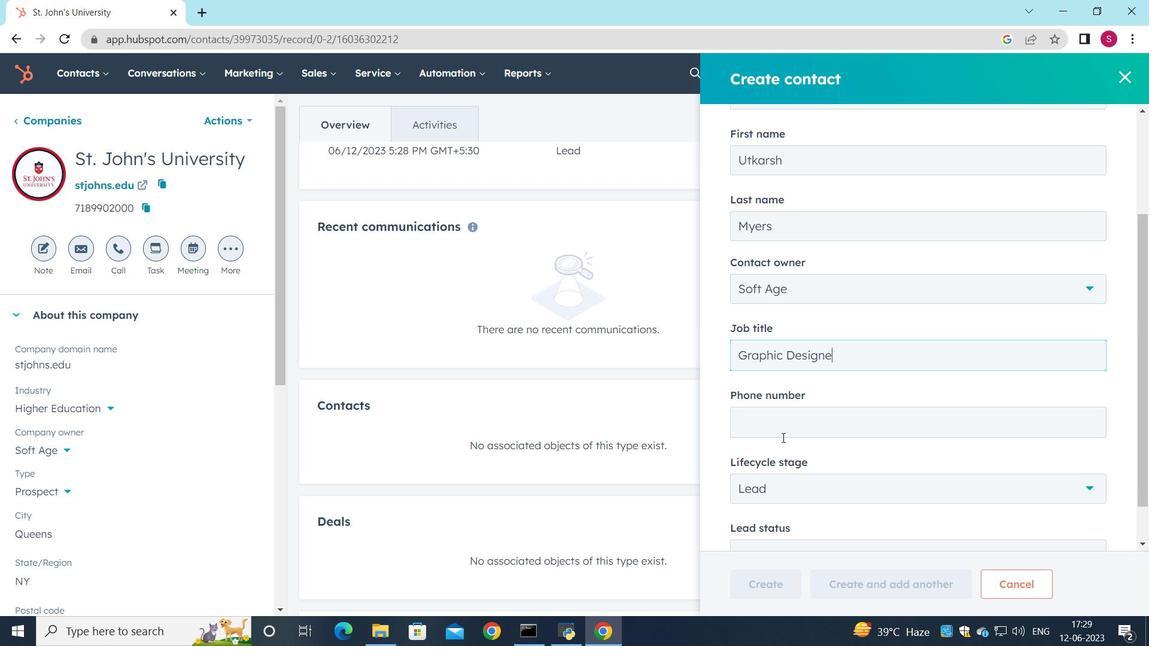
Action: Mouse moved to (787, 420)
Screenshot: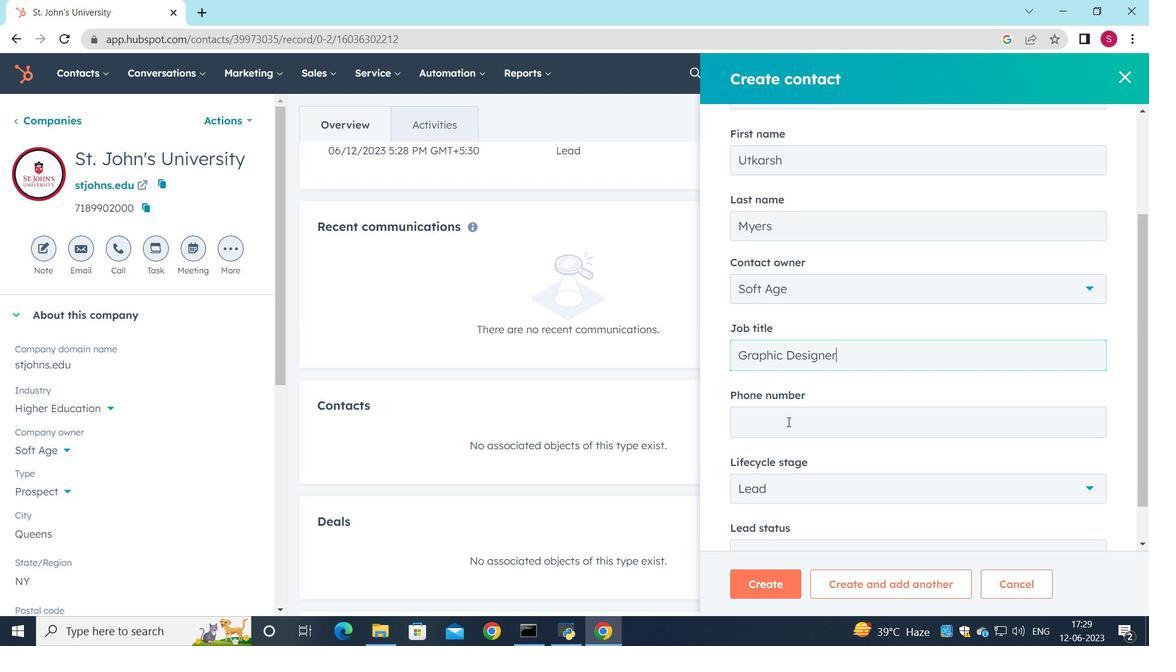 
Action: Mouse scrolled (787, 420) with delta (0, 0)
Screenshot: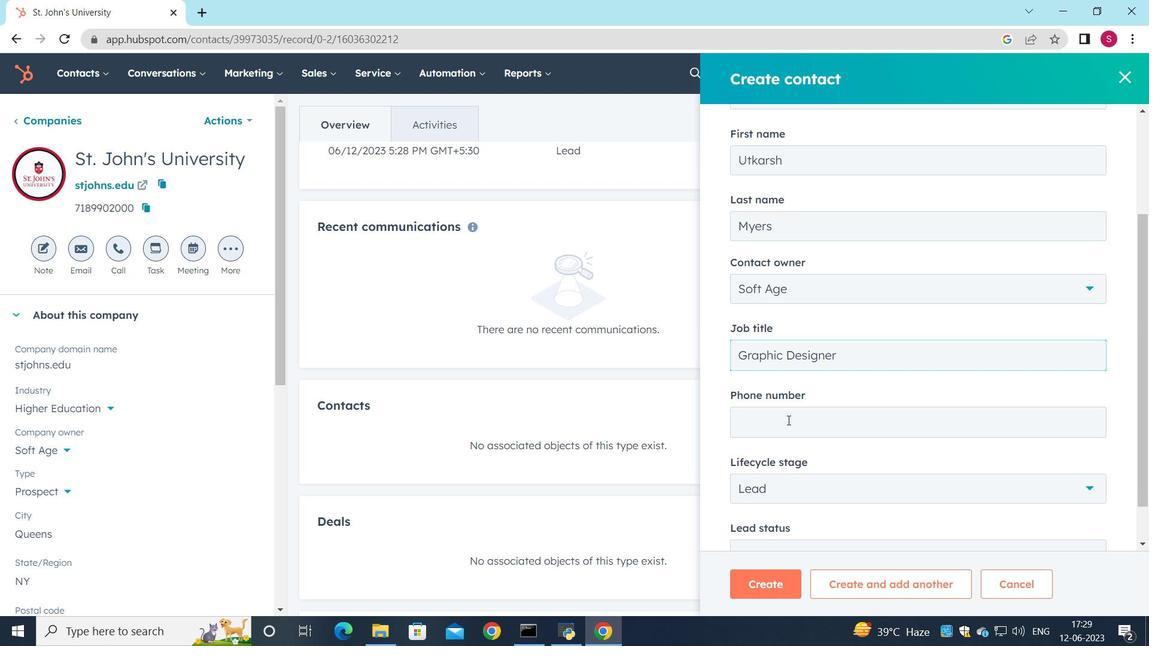 
Action: Mouse scrolled (787, 420) with delta (0, 0)
Screenshot: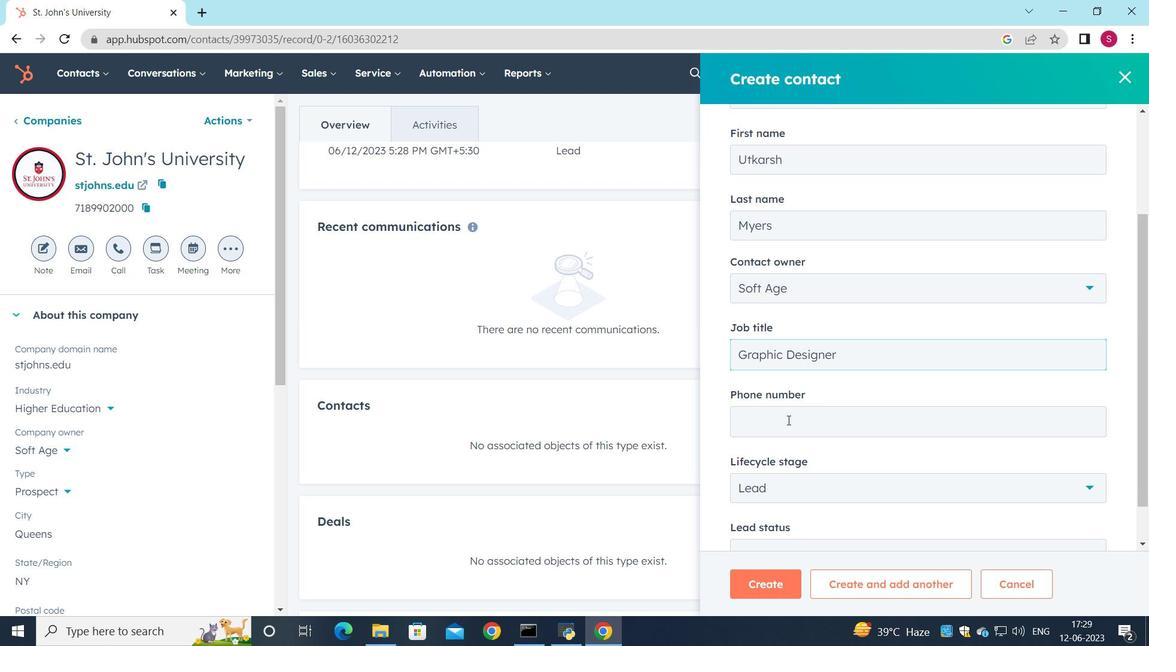 
Action: Mouse moved to (802, 381)
Screenshot: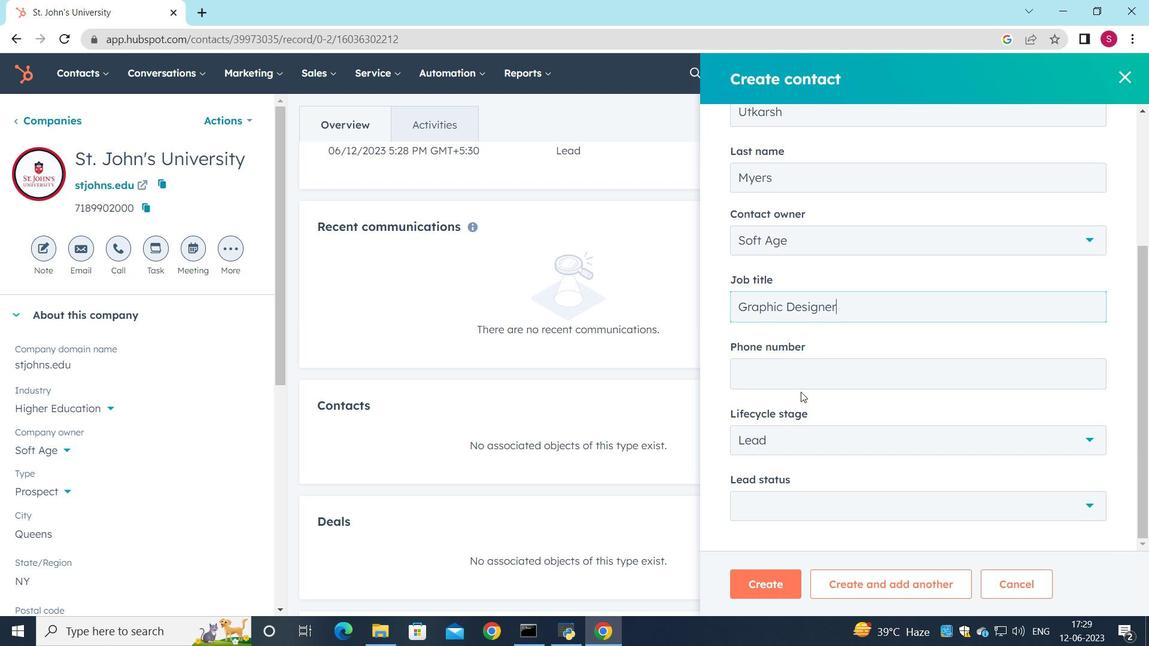 
Action: Mouse pressed left at (802, 381)
Screenshot: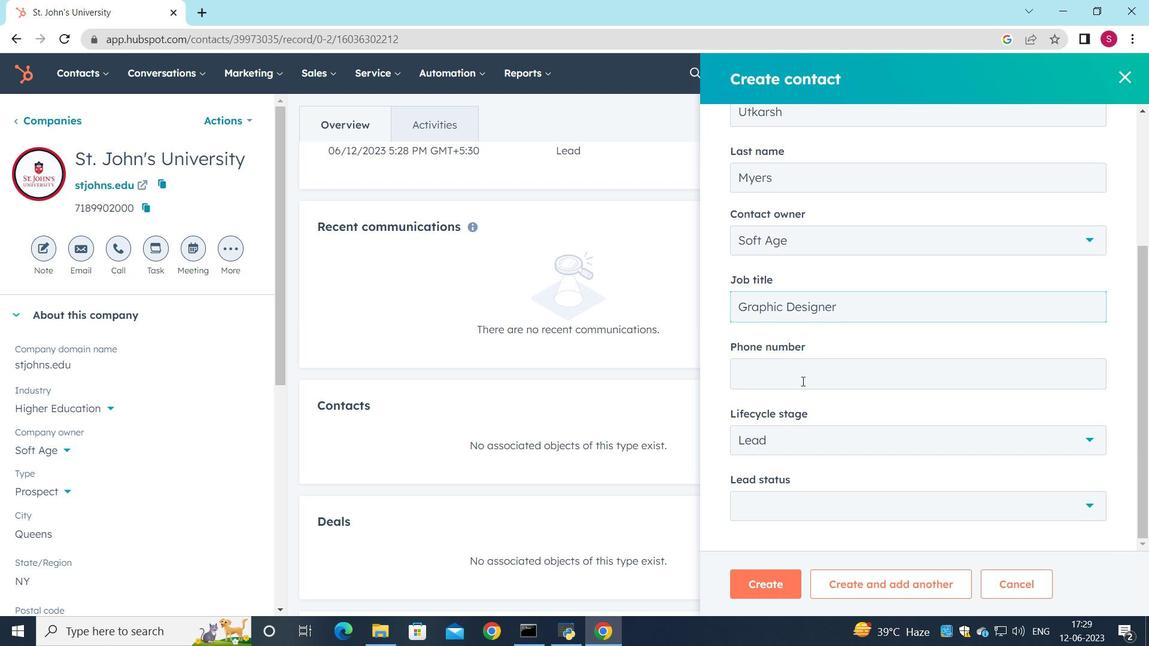 
Action: Mouse moved to (823, 365)
Screenshot: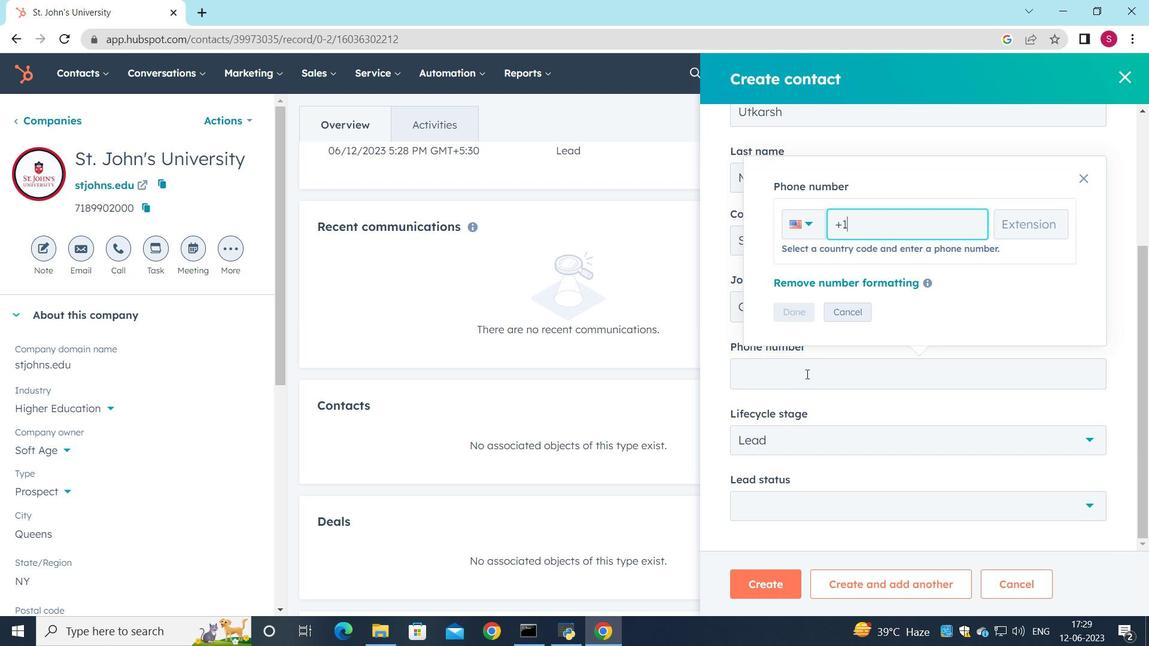 
Action: Key pressed 7025553461
Screenshot: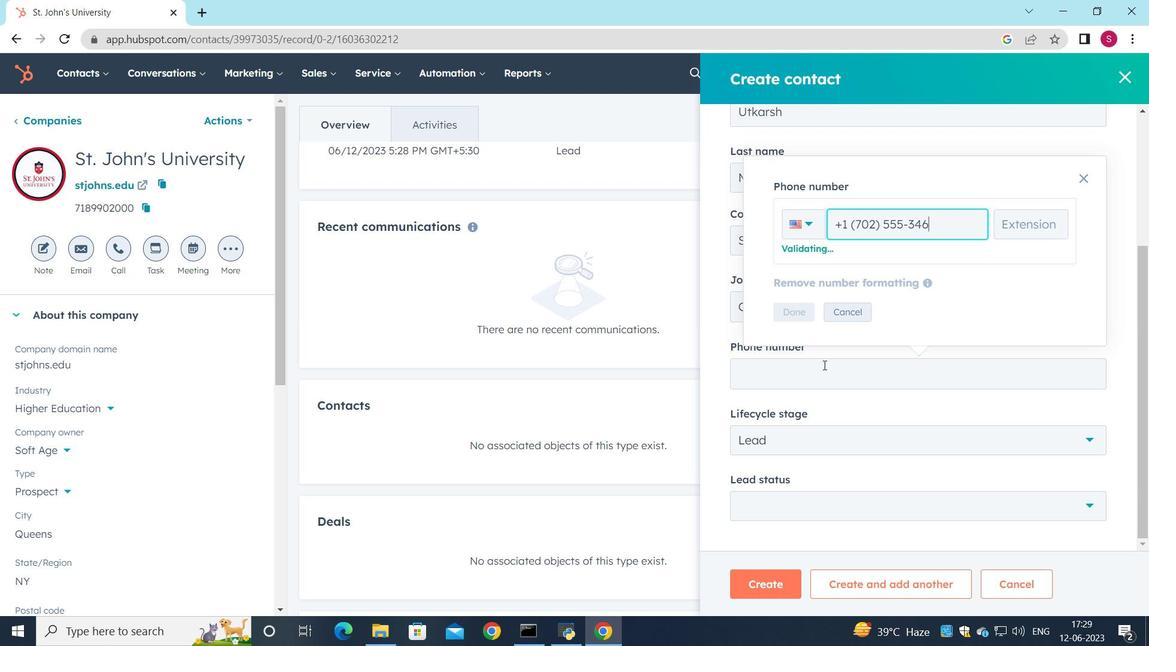 
Action: Mouse moved to (785, 311)
Screenshot: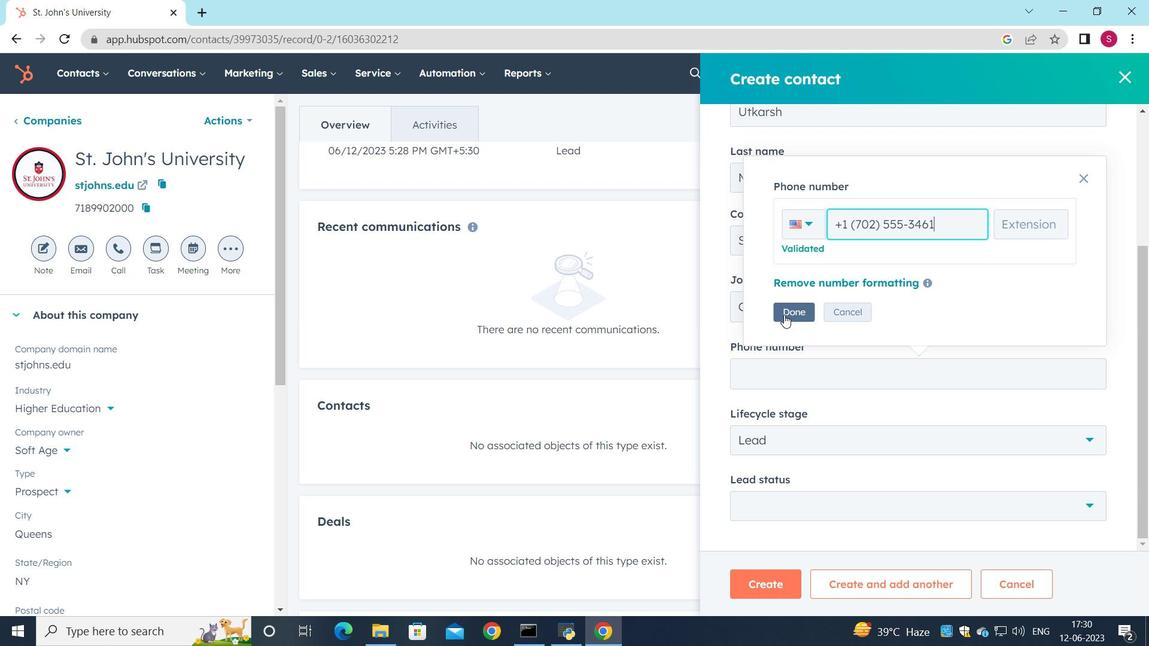 
Action: Mouse pressed left at (785, 311)
Screenshot: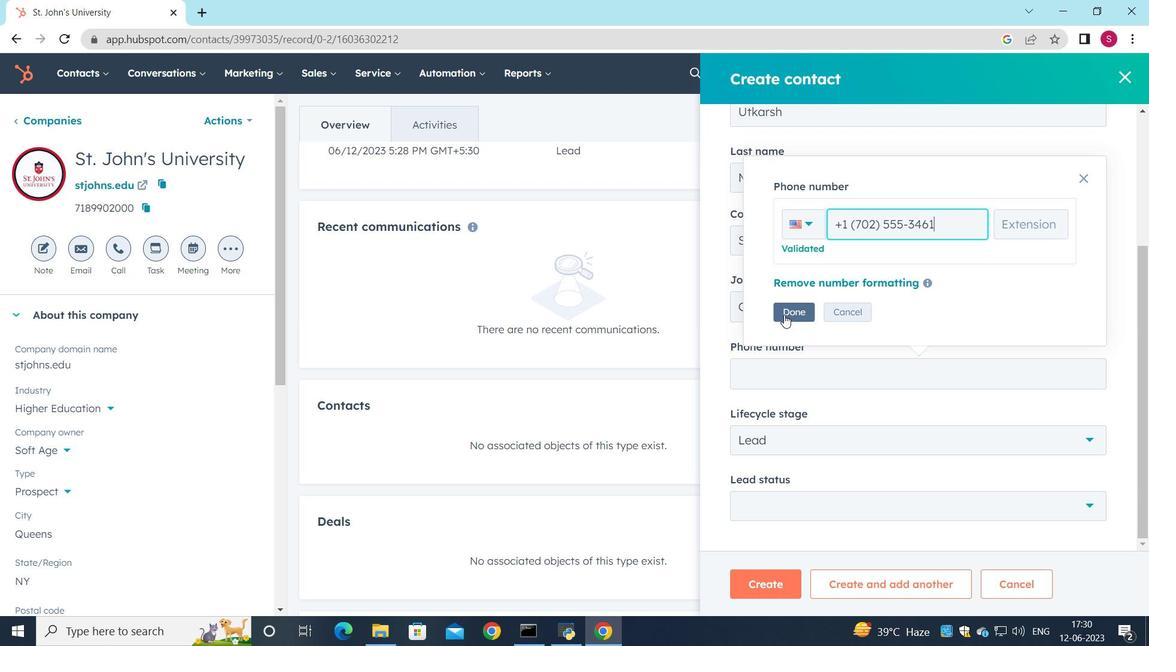
Action: Mouse moved to (828, 394)
Screenshot: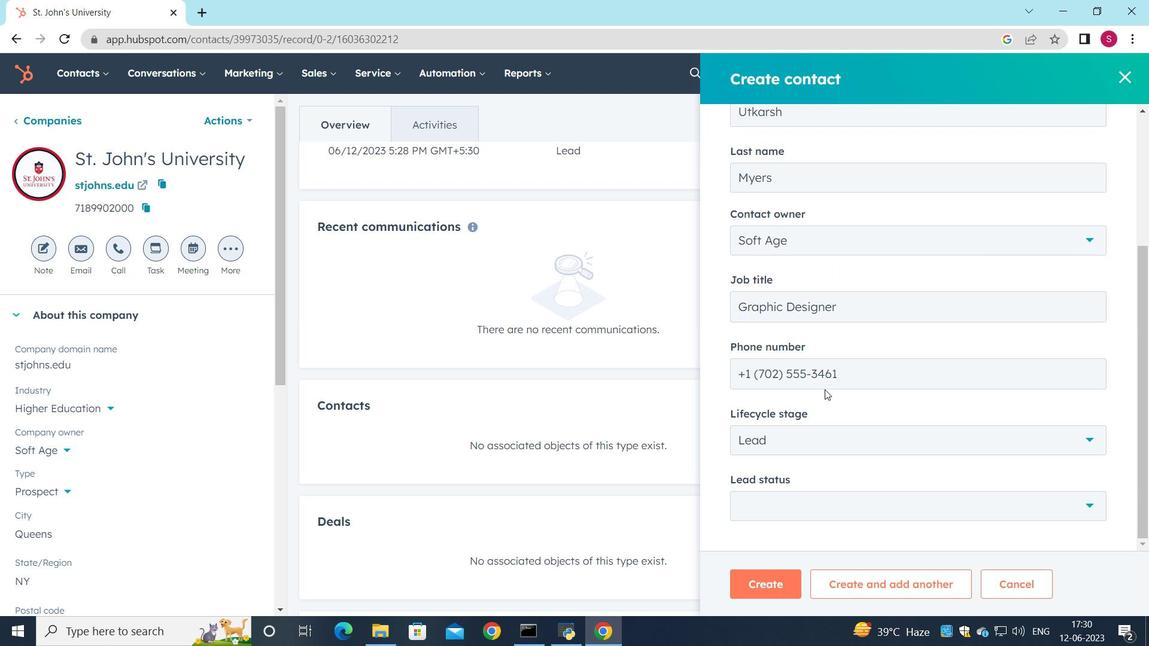 
Action: Mouse scrolled (828, 393) with delta (0, 0)
Screenshot: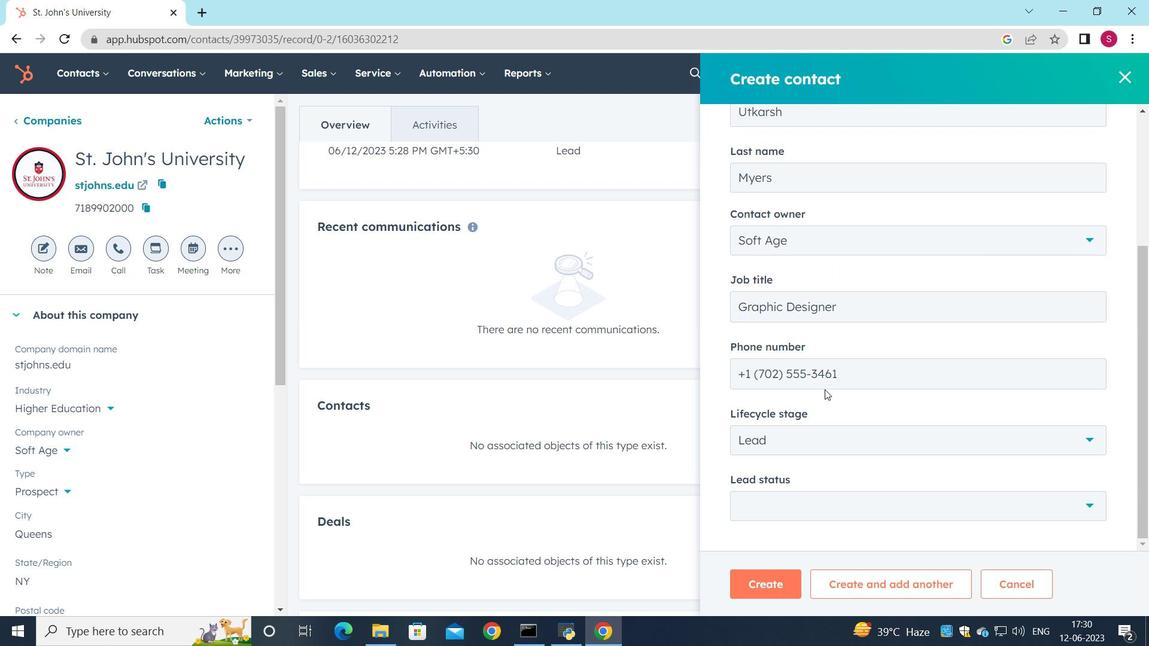 
Action: Mouse moved to (1086, 513)
Screenshot: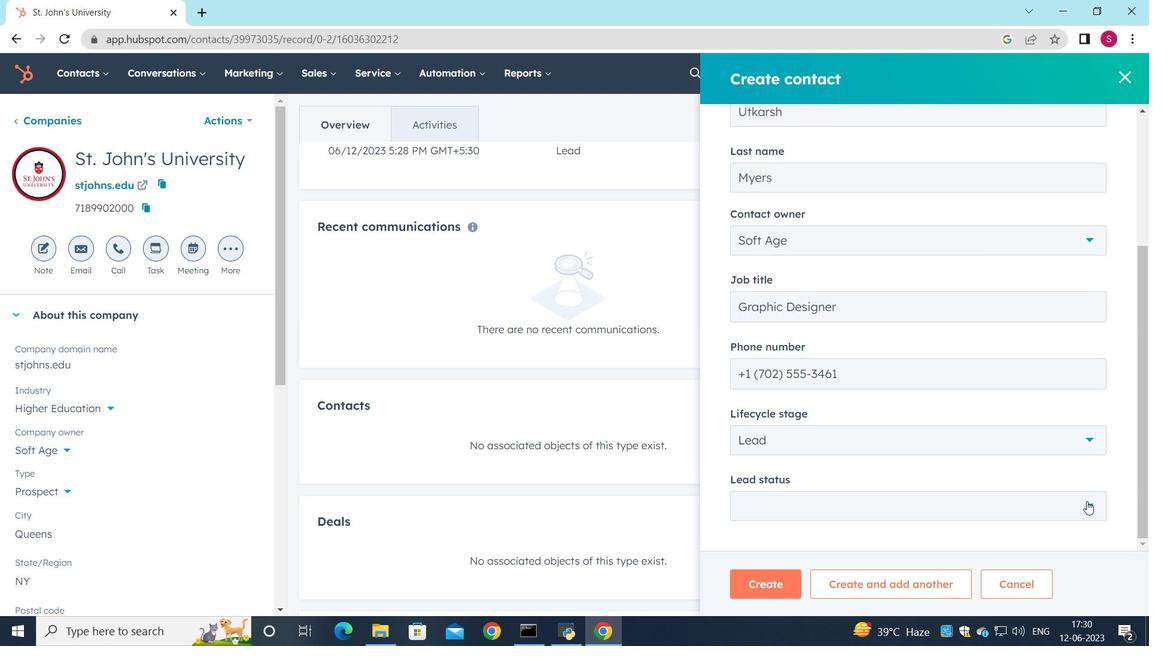 
Action: Mouse pressed left at (1086, 513)
Screenshot: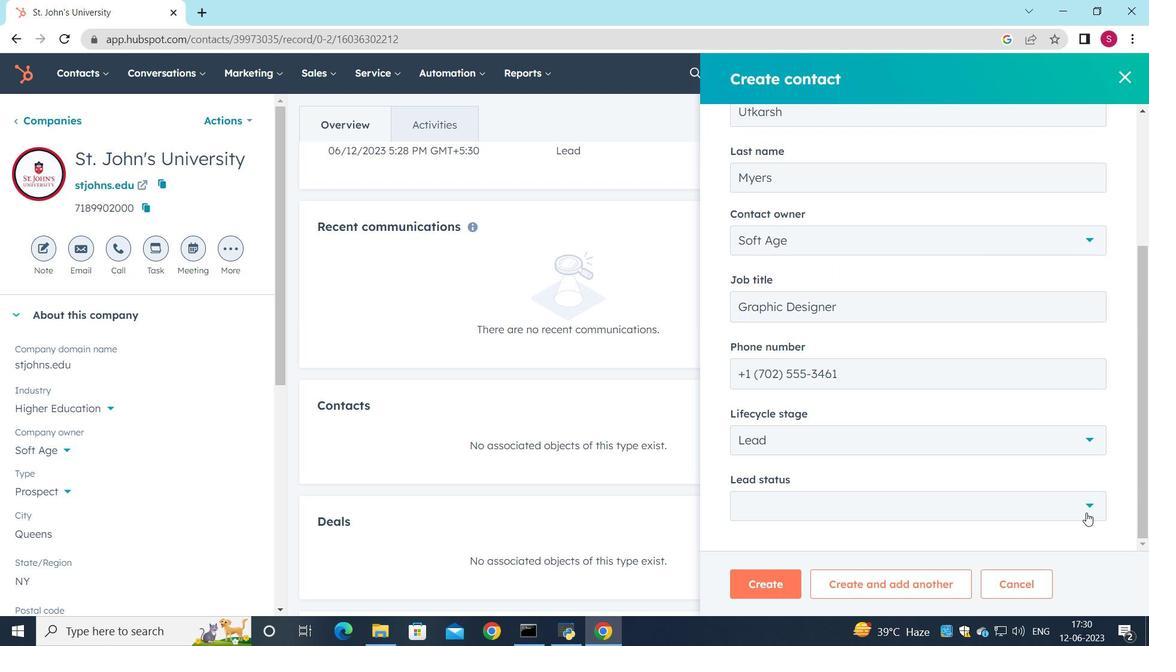 
Action: Mouse moved to (842, 431)
Screenshot: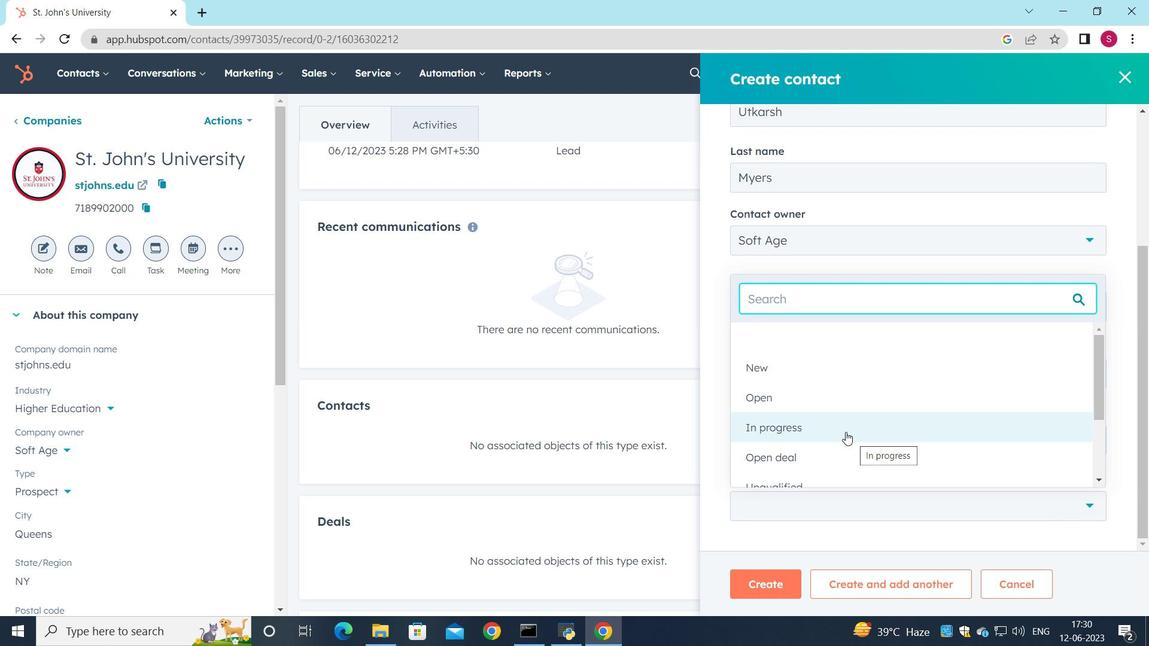 
Action: Mouse pressed left at (842, 431)
Screenshot: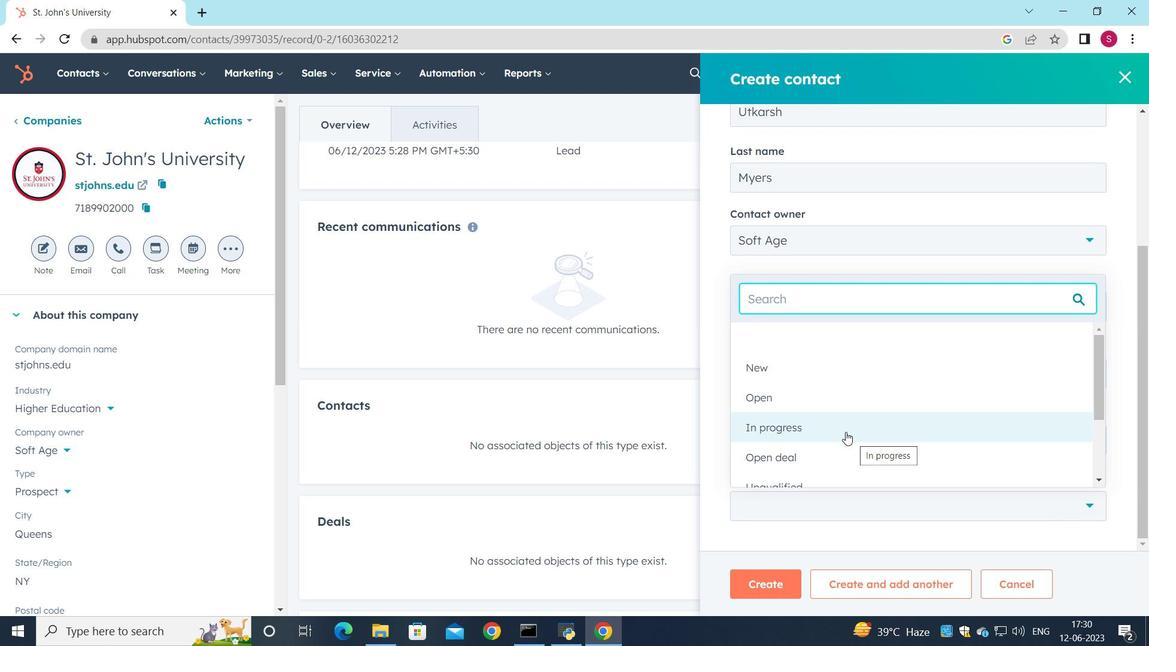 
Action: Mouse moved to (765, 590)
Screenshot: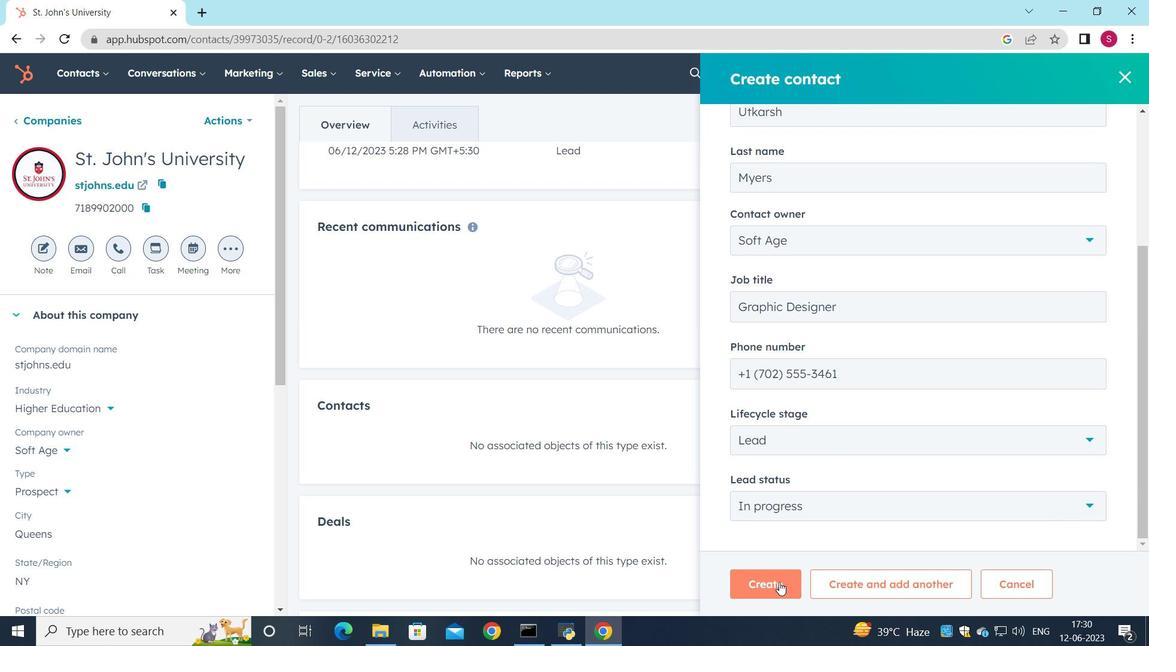 
Action: Mouse pressed left at (765, 590)
Screenshot: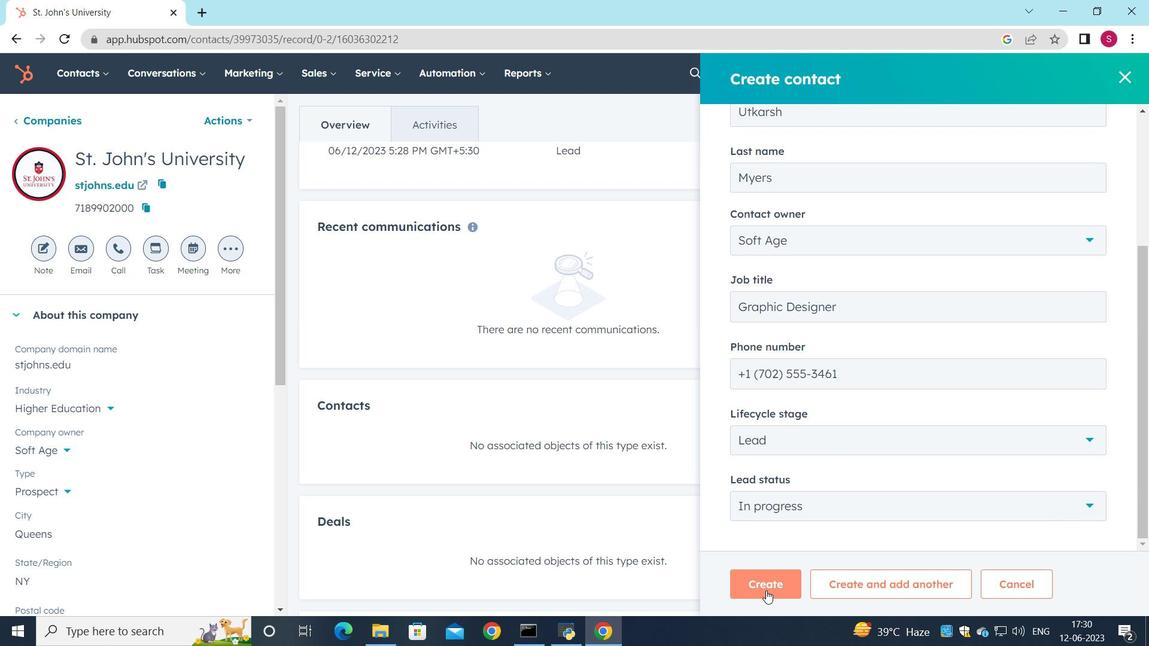 
Action: Mouse moved to (598, 398)
Screenshot: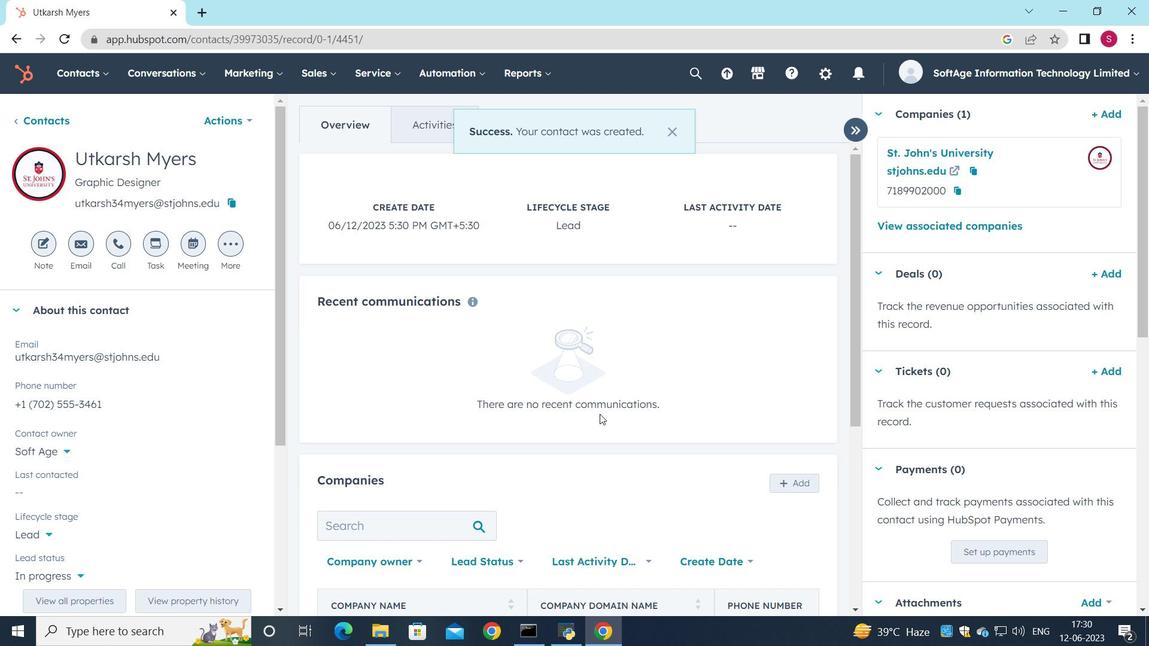 
Action: Mouse scrolled (598, 398) with delta (0, 0)
Screenshot: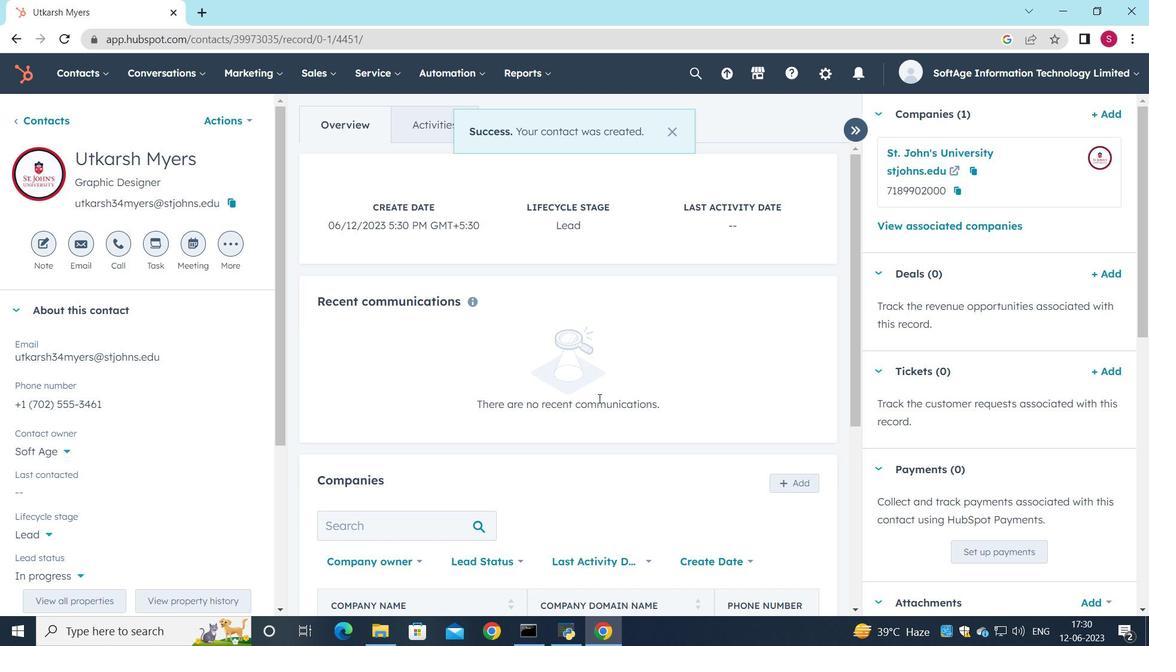 
Action: Mouse scrolled (598, 398) with delta (0, 0)
Screenshot: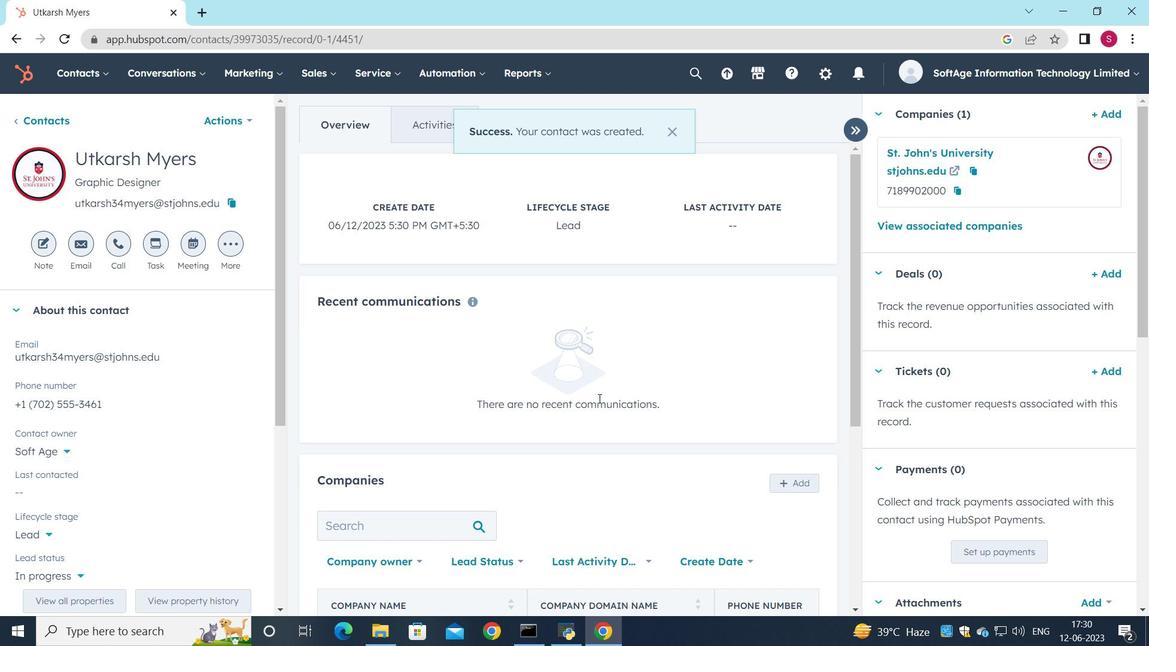 
Action: Mouse scrolled (598, 398) with delta (0, 0)
Screenshot: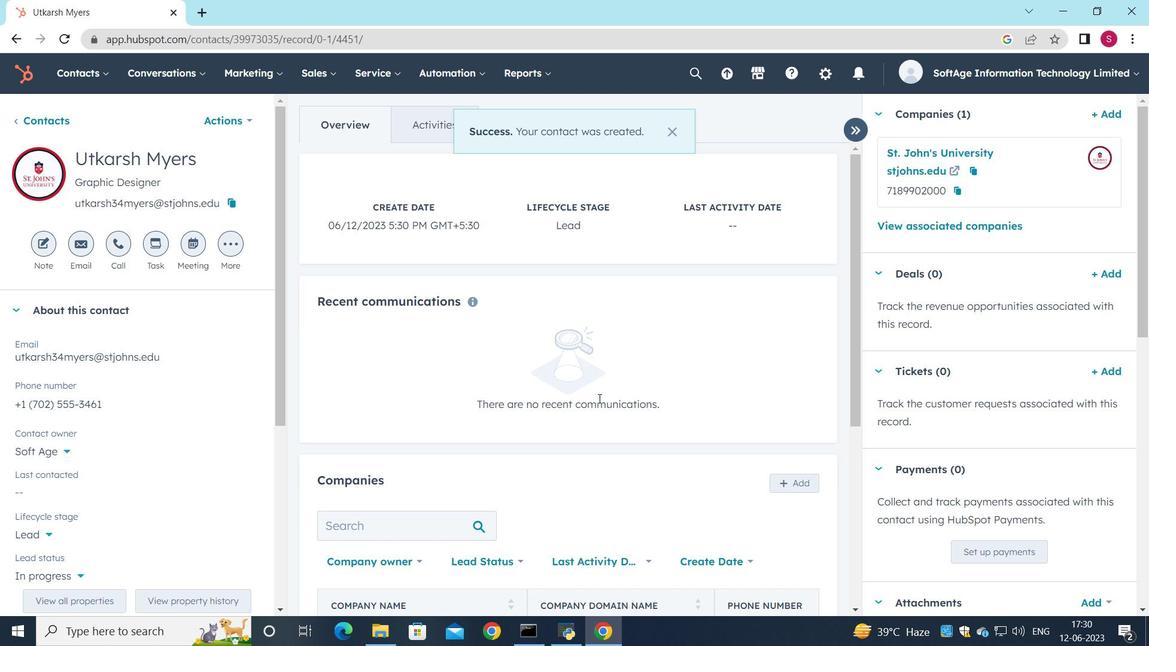 
Action: Mouse moved to (598, 398)
Screenshot: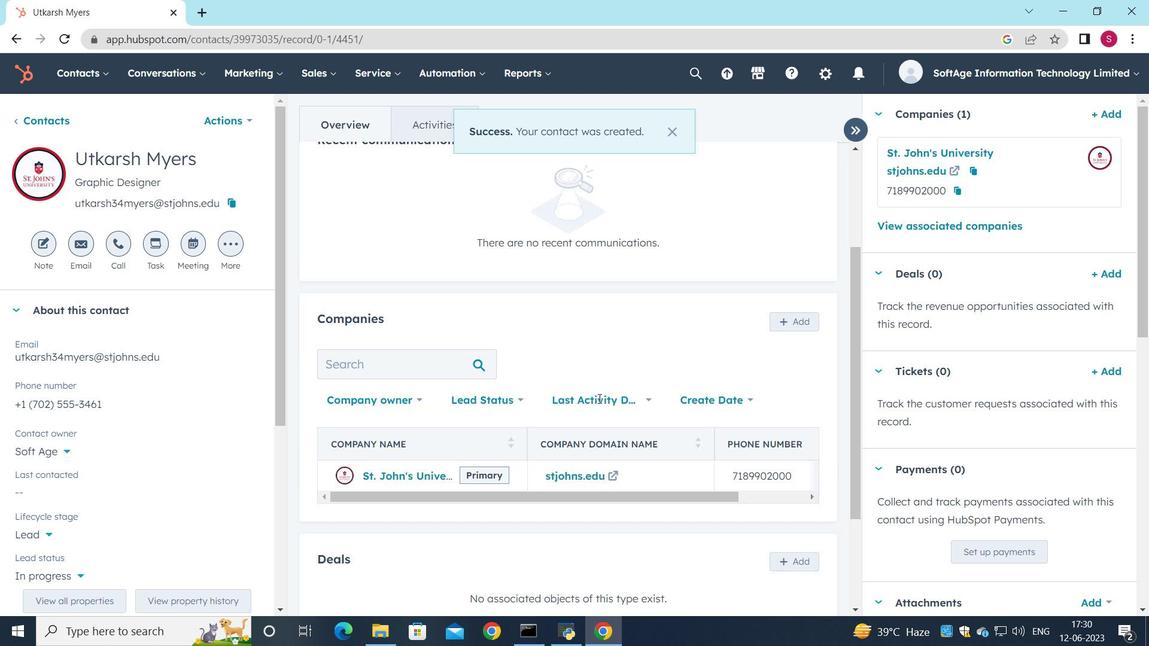 
